 Task: Find connections with filter location Bāgepalli with filter topic #helpingothers with filter profile language Spanish with filter current company Horizontal Talent with filter school SALESIAN COLLEGE  with filter industry Renewable Energy Equipment Manufacturing with filter service category Marketing with filter keywords title Account Representative
Action: Mouse moved to (492, 69)
Screenshot: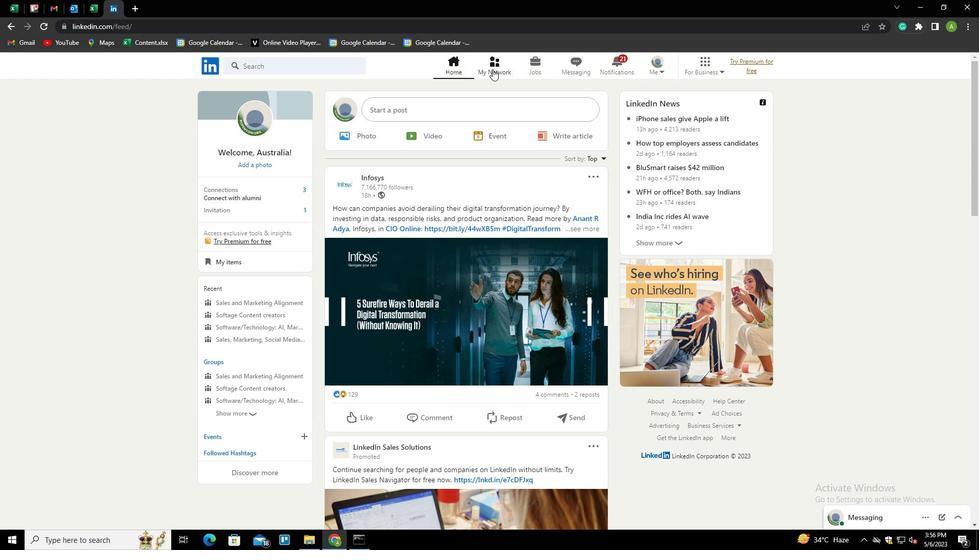 
Action: Mouse pressed left at (492, 69)
Screenshot: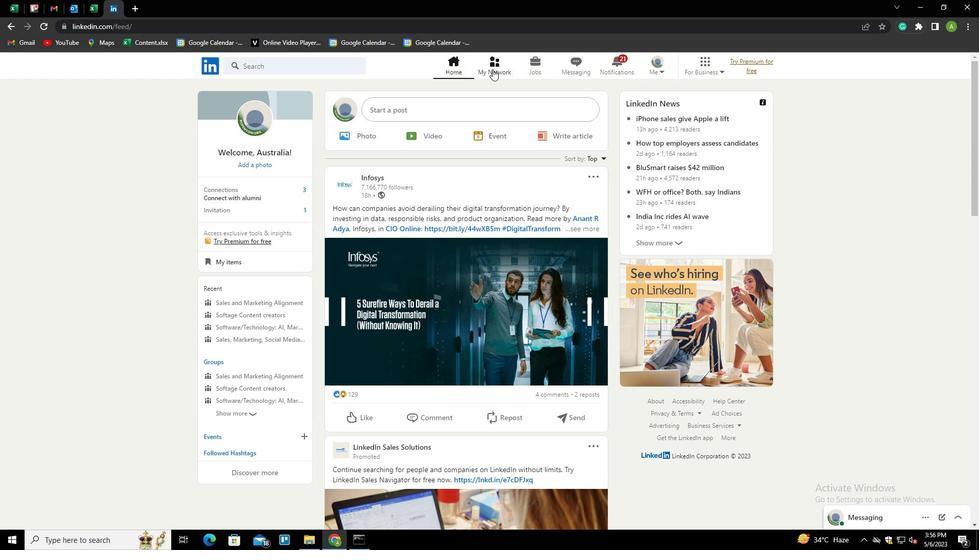 
Action: Mouse moved to (249, 122)
Screenshot: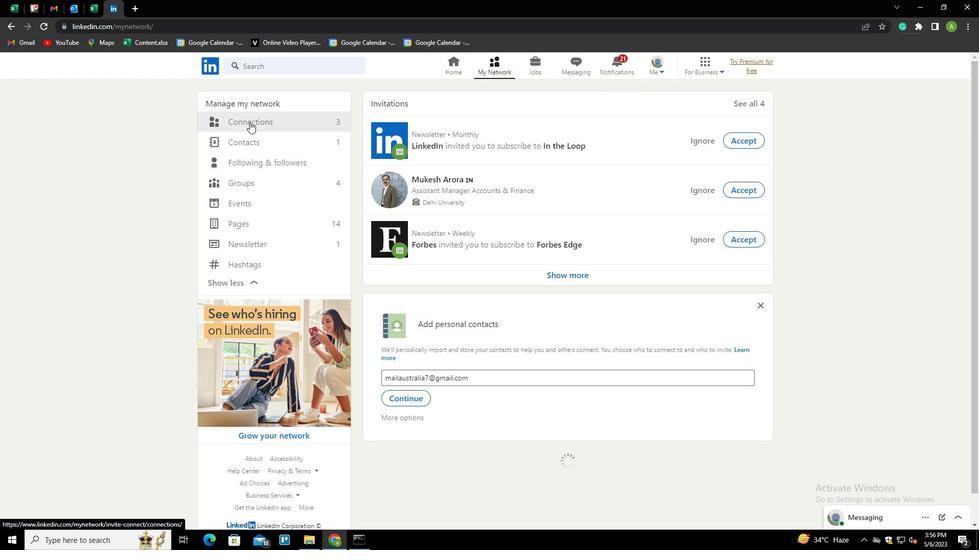 
Action: Mouse pressed left at (249, 122)
Screenshot: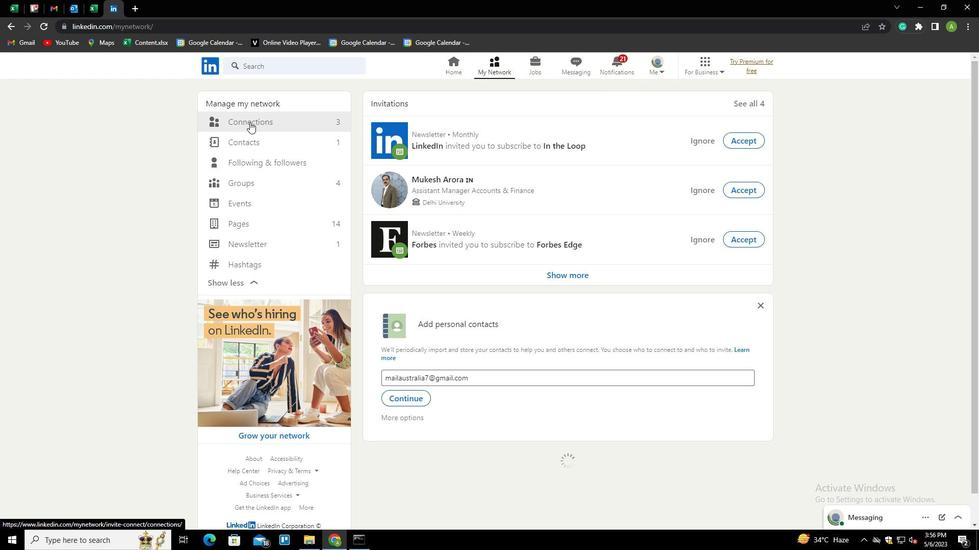 
Action: Mouse moved to (572, 116)
Screenshot: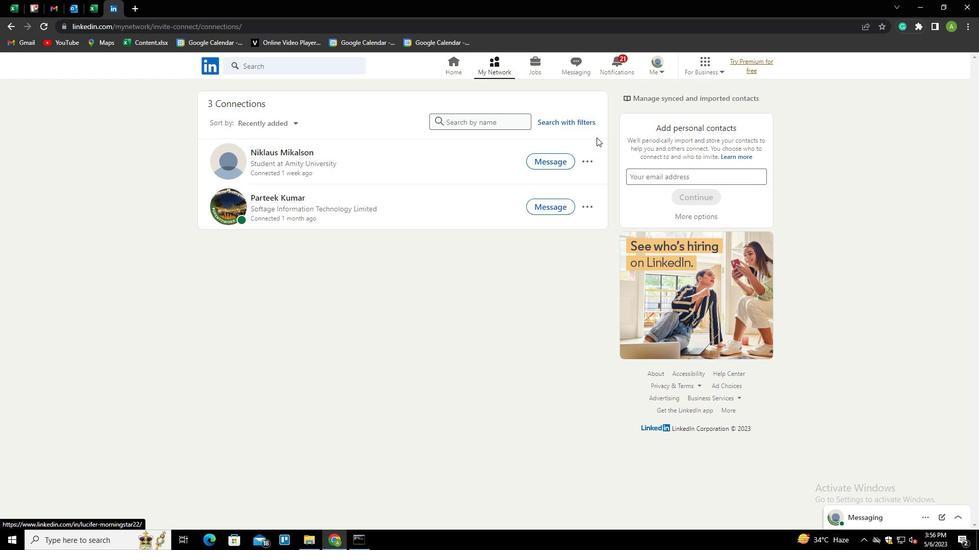 
Action: Mouse pressed left at (572, 116)
Screenshot: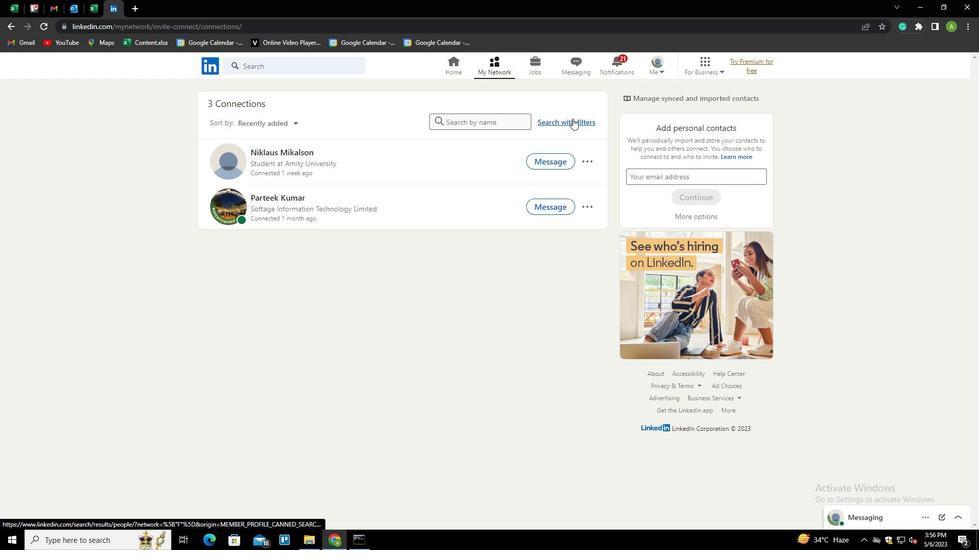 
Action: Mouse moved to (525, 93)
Screenshot: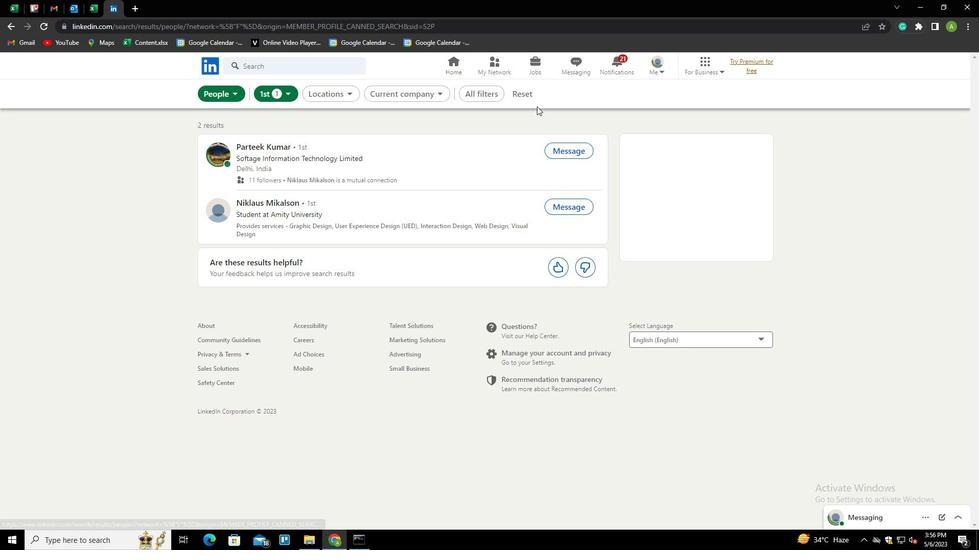 
Action: Mouse pressed left at (525, 93)
Screenshot: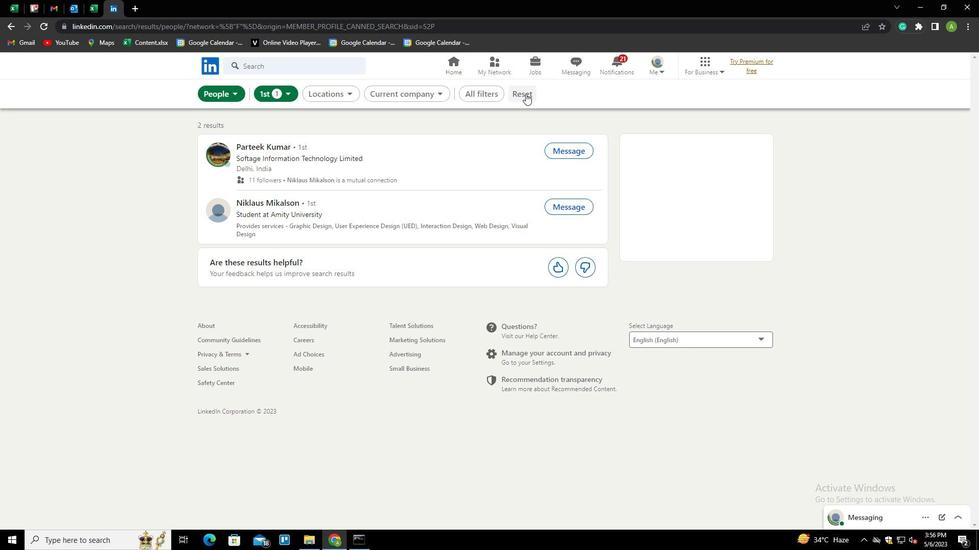 
Action: Mouse moved to (498, 92)
Screenshot: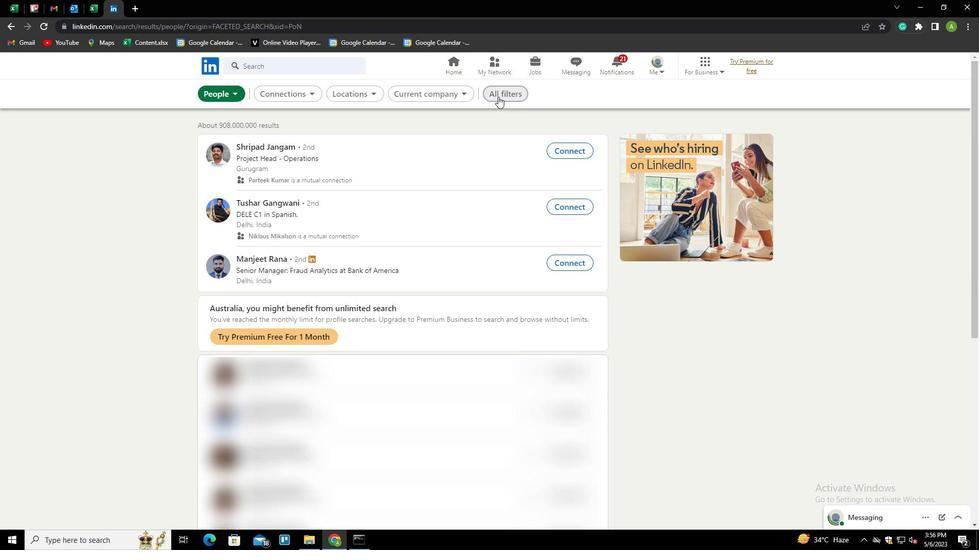 
Action: Mouse pressed left at (498, 92)
Screenshot: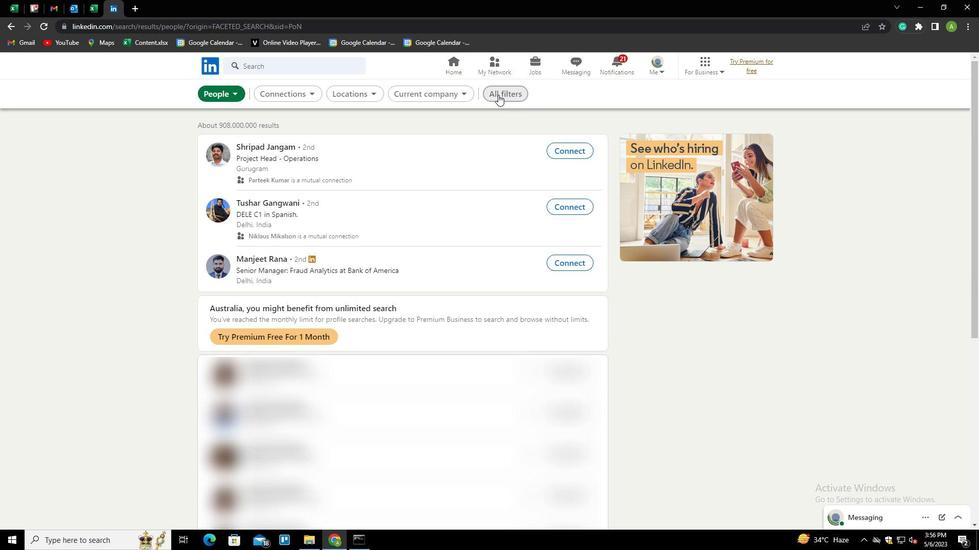 
Action: Mouse moved to (809, 303)
Screenshot: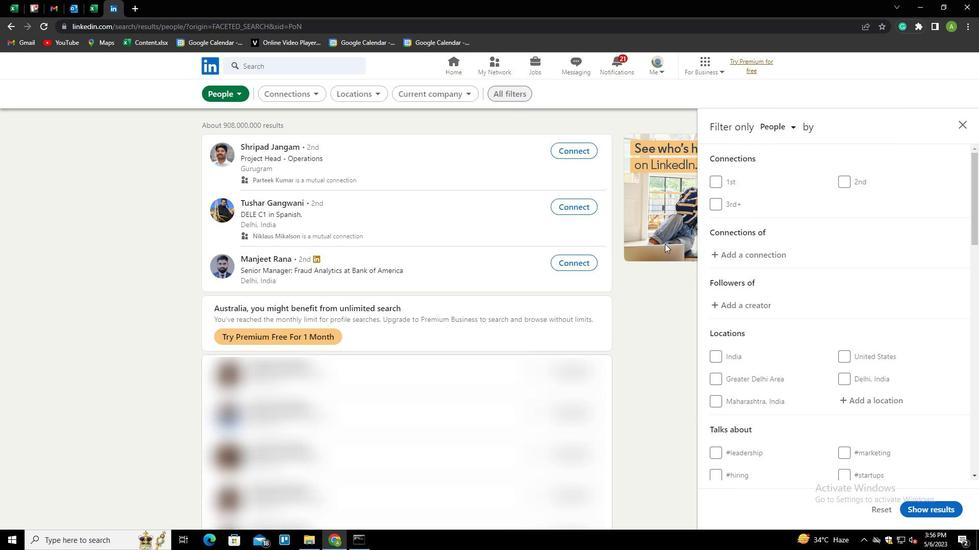 
Action: Mouse scrolled (809, 302) with delta (0, 0)
Screenshot: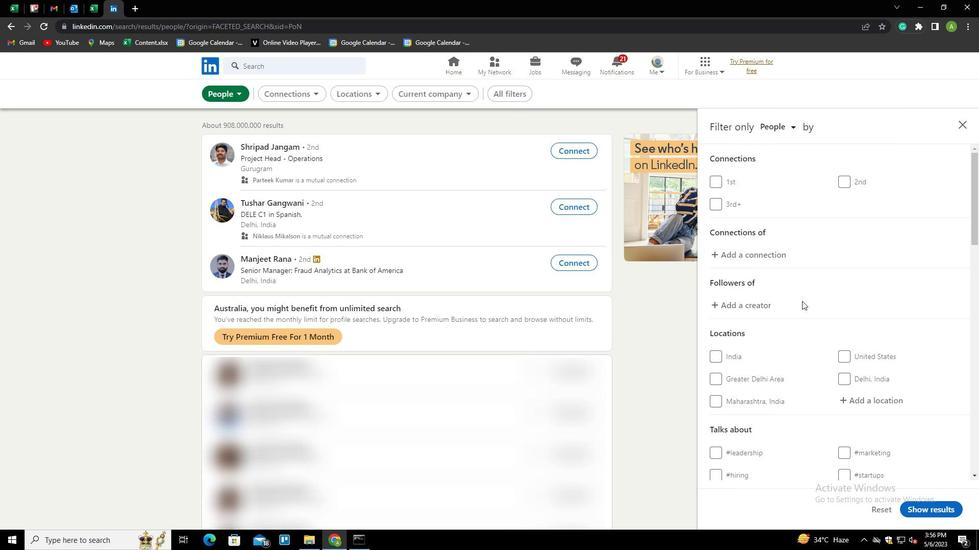 
Action: Mouse scrolled (809, 302) with delta (0, 0)
Screenshot: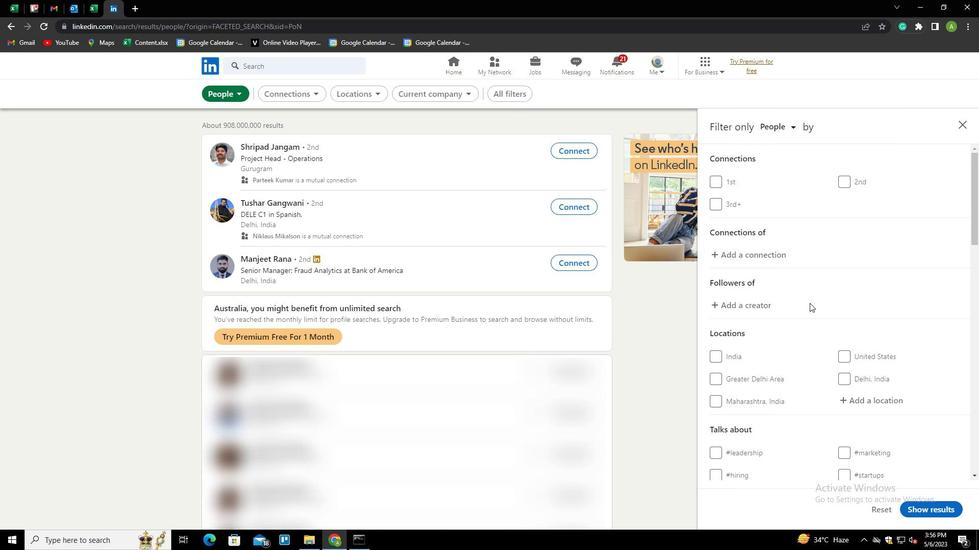 
Action: Mouse moved to (852, 297)
Screenshot: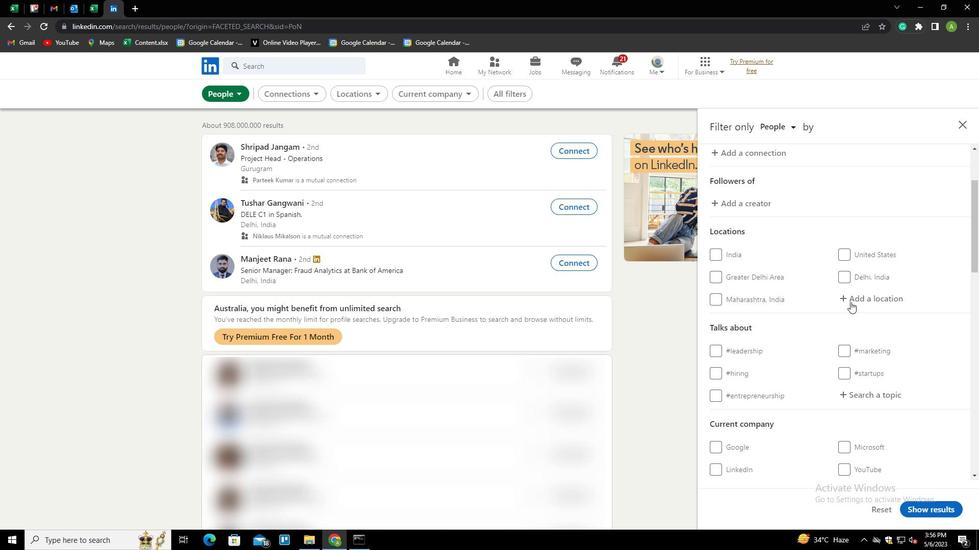 
Action: Mouse pressed left at (852, 297)
Screenshot: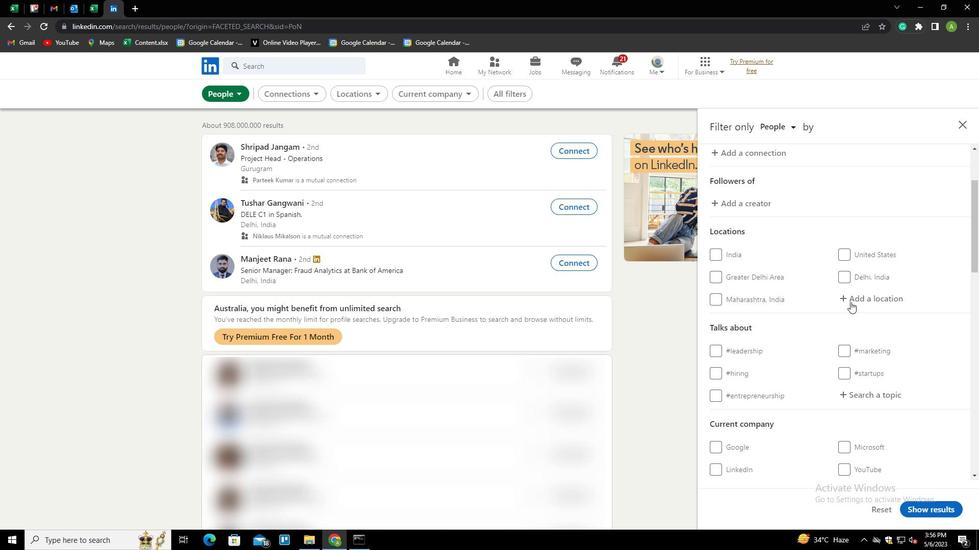 
Action: Key pressed <Key.shift>BA
Screenshot: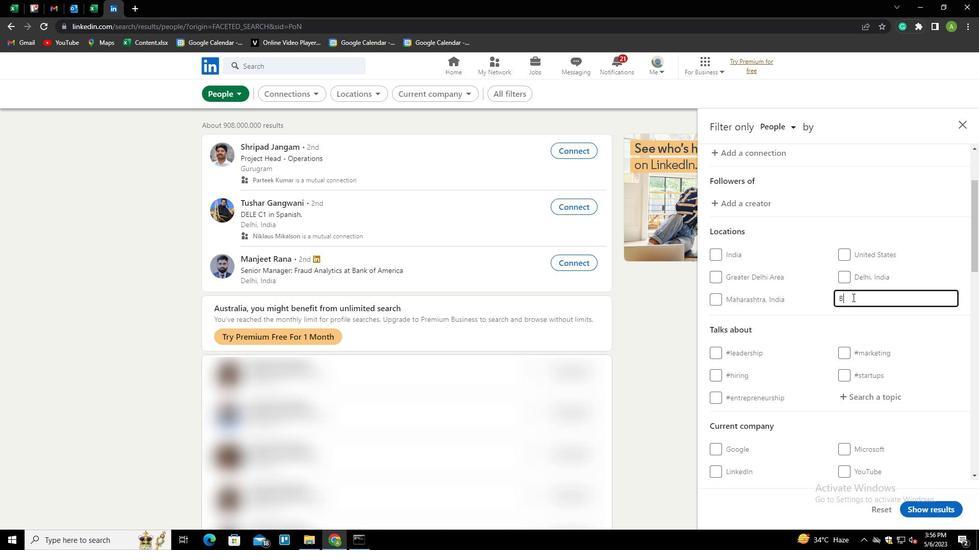 
Action: Mouse moved to (854, 295)
Screenshot: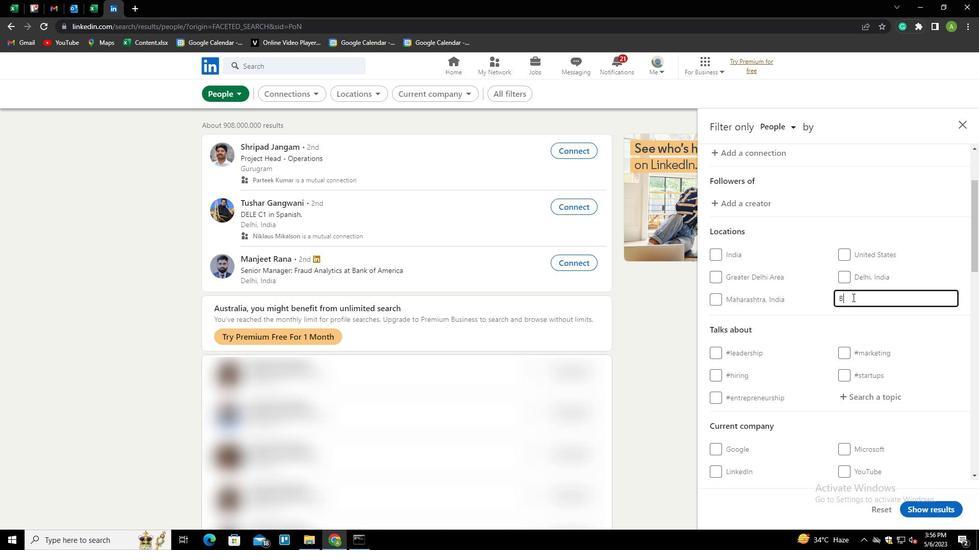 
Action: Key pressed GAP<Key.backspace><Key.backspace>EPALLI<Key.down><Key.enter>
Screenshot: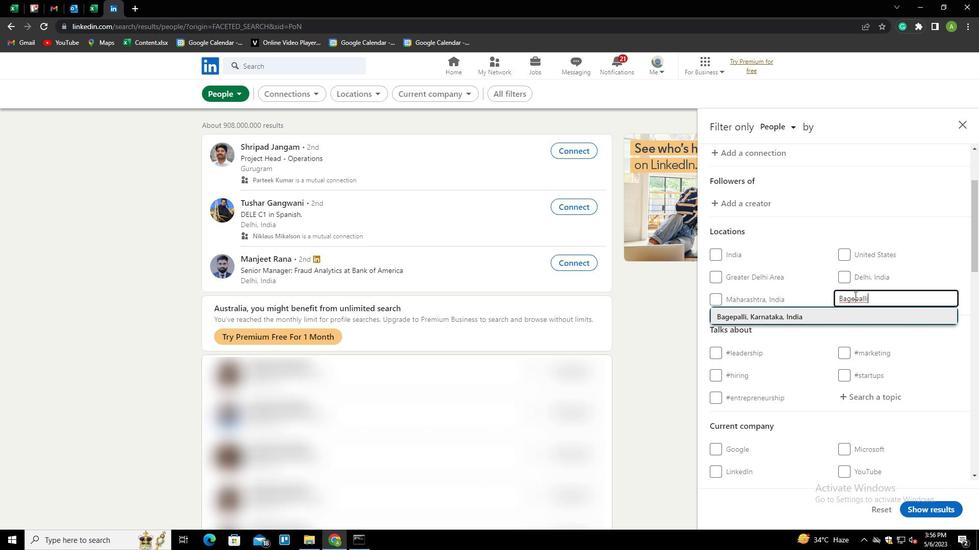 
Action: Mouse moved to (834, 328)
Screenshot: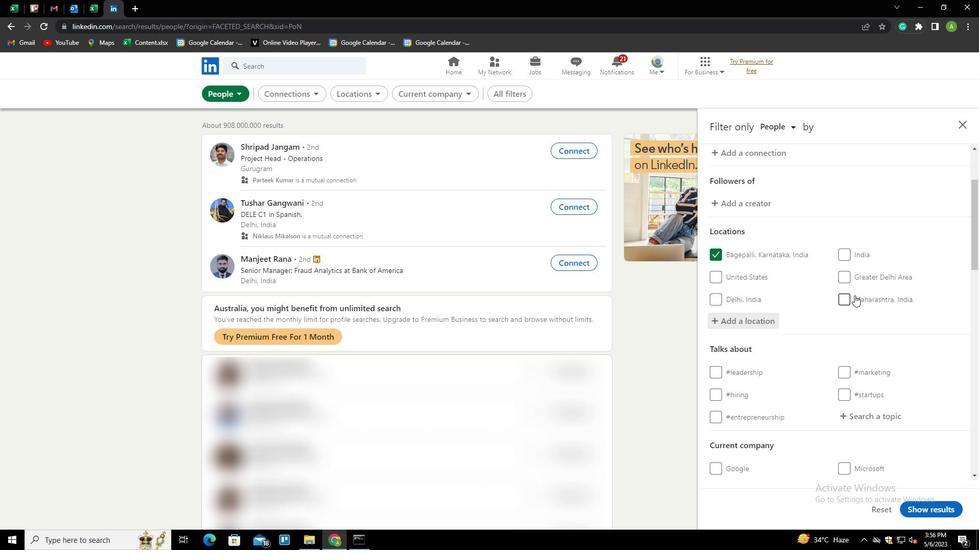 
Action: Mouse scrolled (834, 328) with delta (0, 0)
Screenshot: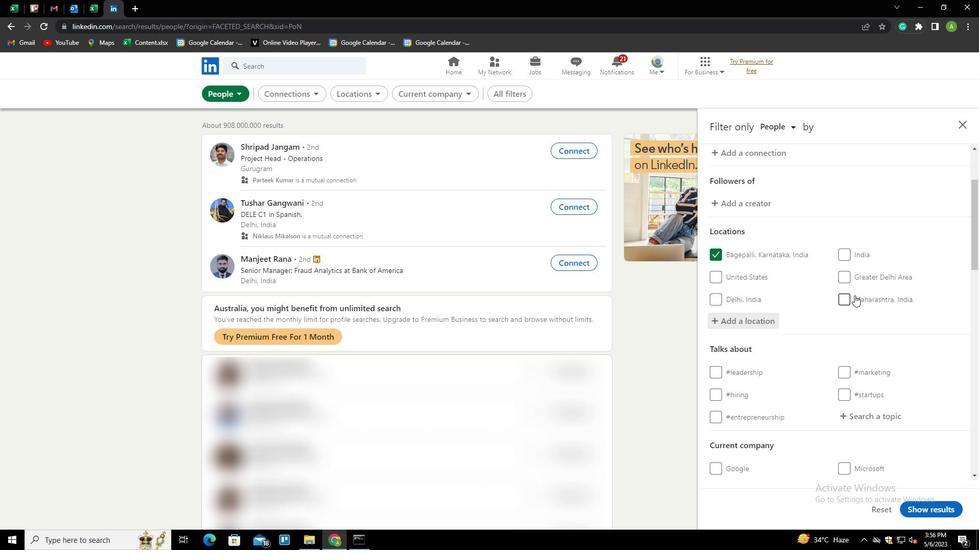 
Action: Mouse moved to (832, 337)
Screenshot: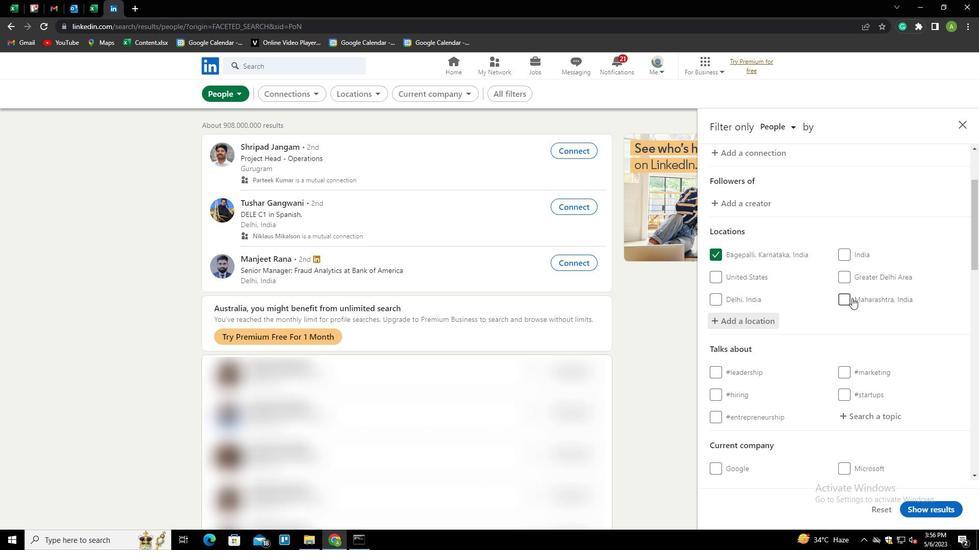 
Action: Mouse scrolled (832, 336) with delta (0, 0)
Screenshot: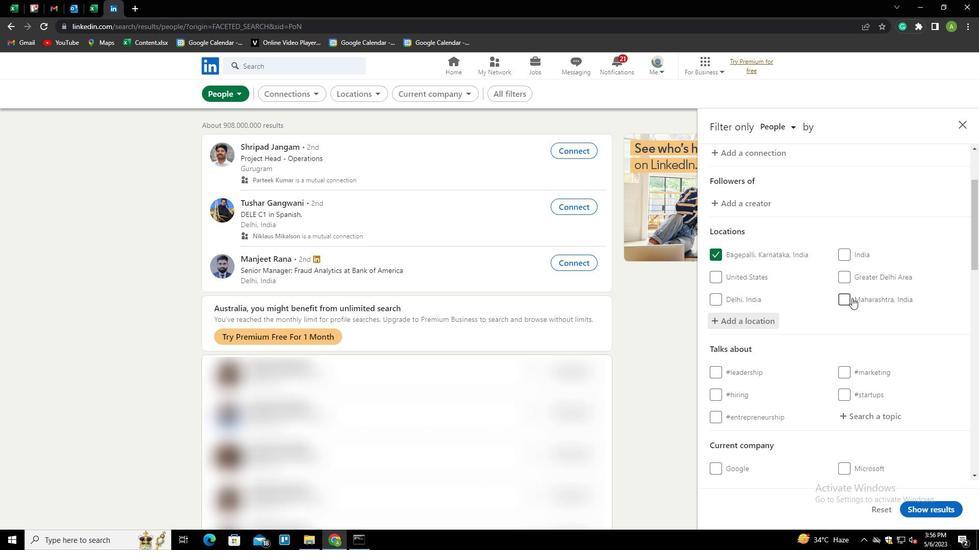 
Action: Mouse moved to (881, 314)
Screenshot: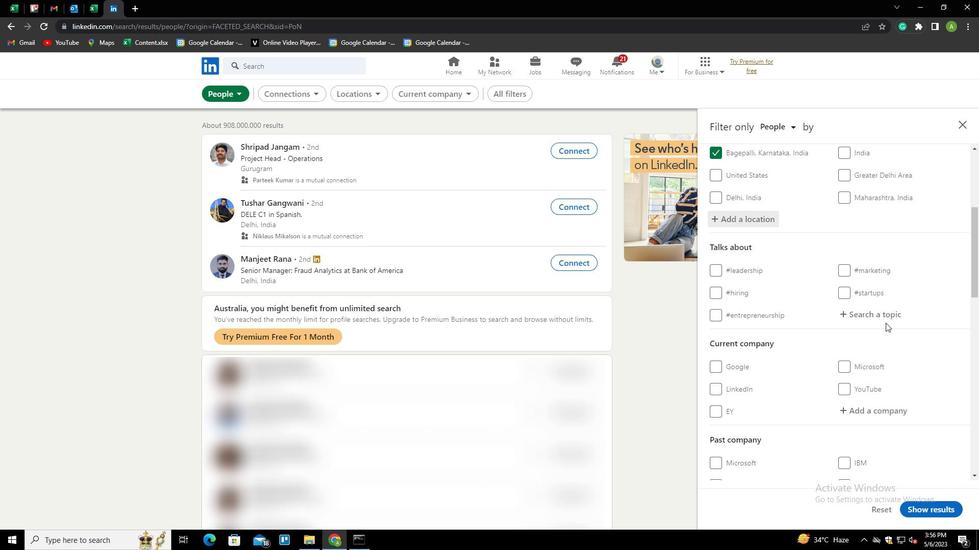 
Action: Mouse pressed left at (881, 314)
Screenshot: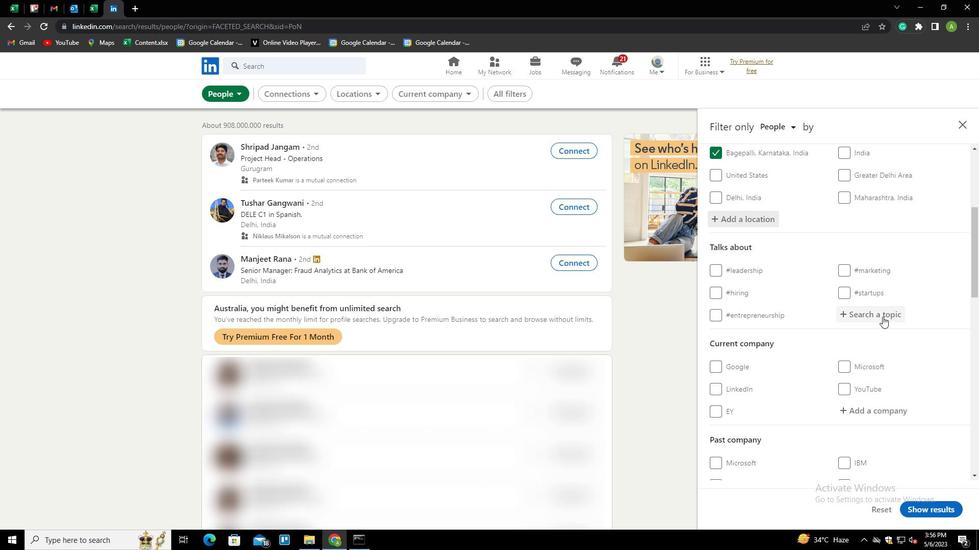 
Action: Key pressed HELPINGOTHERS<Key.down><Key.enter>
Screenshot: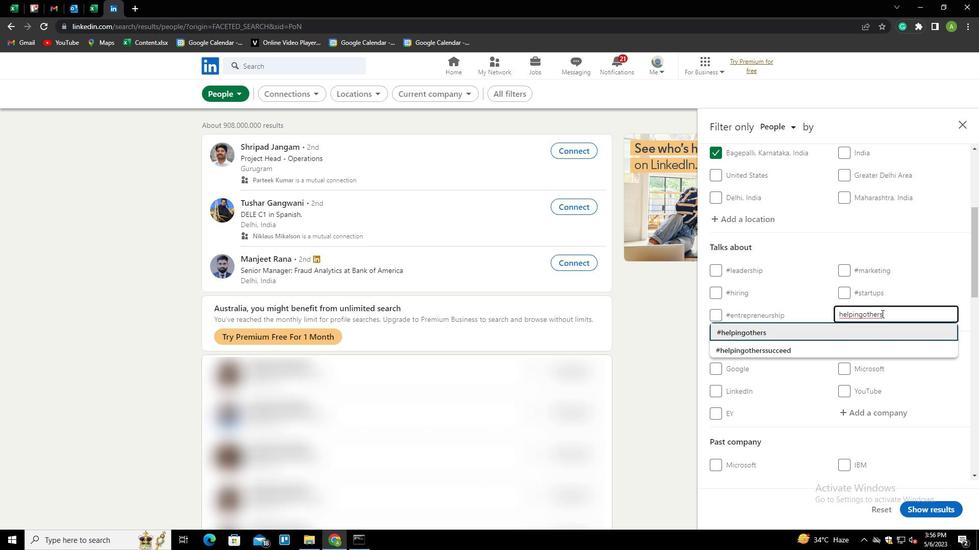 
Action: Mouse moved to (886, 315)
Screenshot: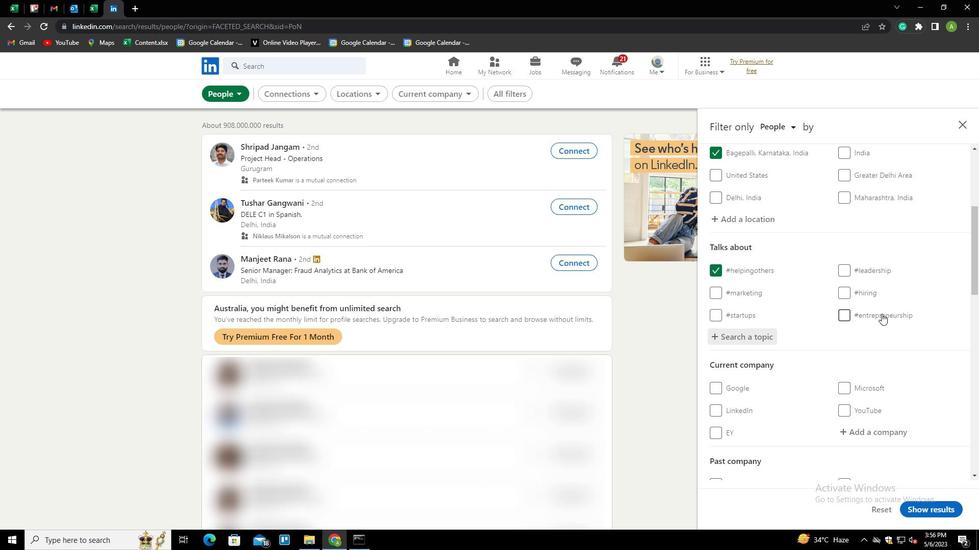 
Action: Mouse scrolled (886, 315) with delta (0, 0)
Screenshot: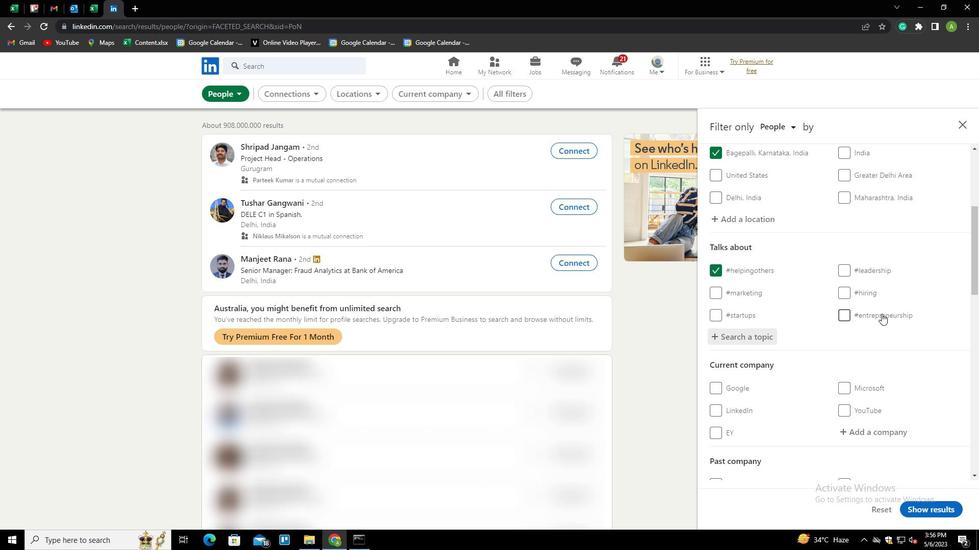 
Action: Mouse scrolled (886, 315) with delta (0, 0)
Screenshot: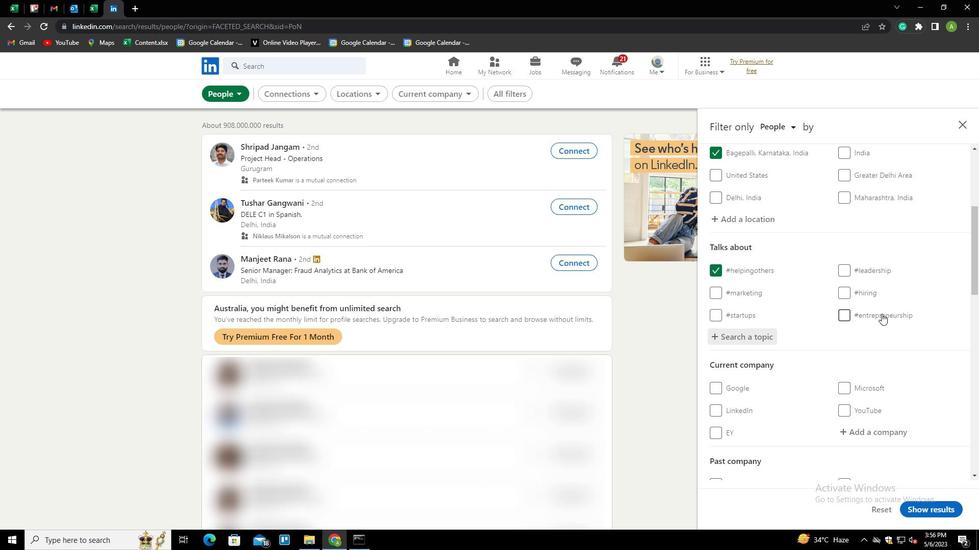 
Action: Mouse scrolled (886, 315) with delta (0, 0)
Screenshot: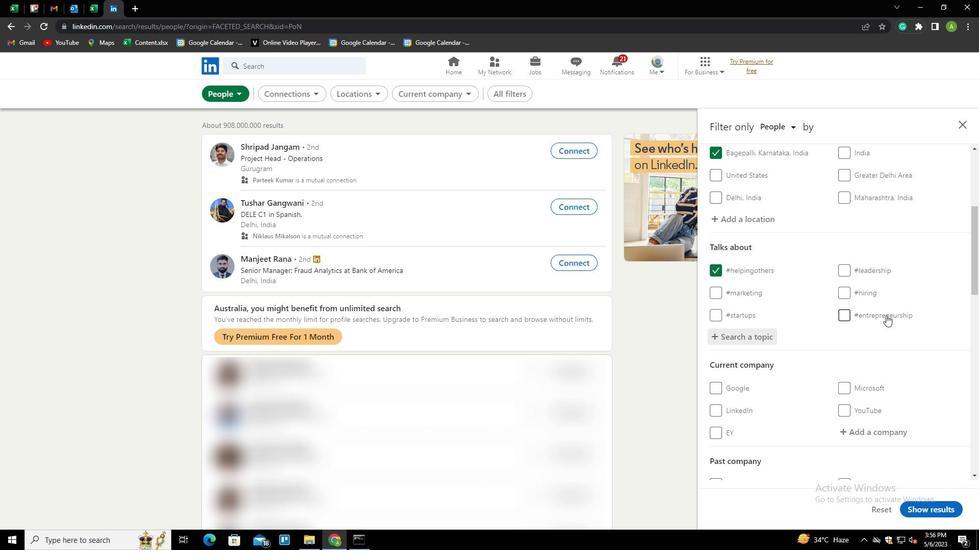 
Action: Mouse scrolled (886, 315) with delta (0, 0)
Screenshot: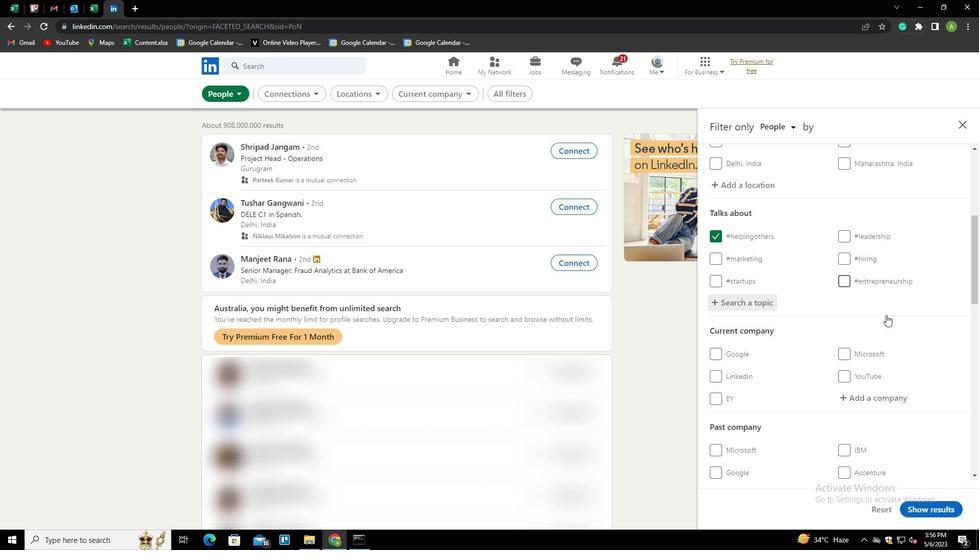 
Action: Mouse scrolled (886, 315) with delta (0, 0)
Screenshot: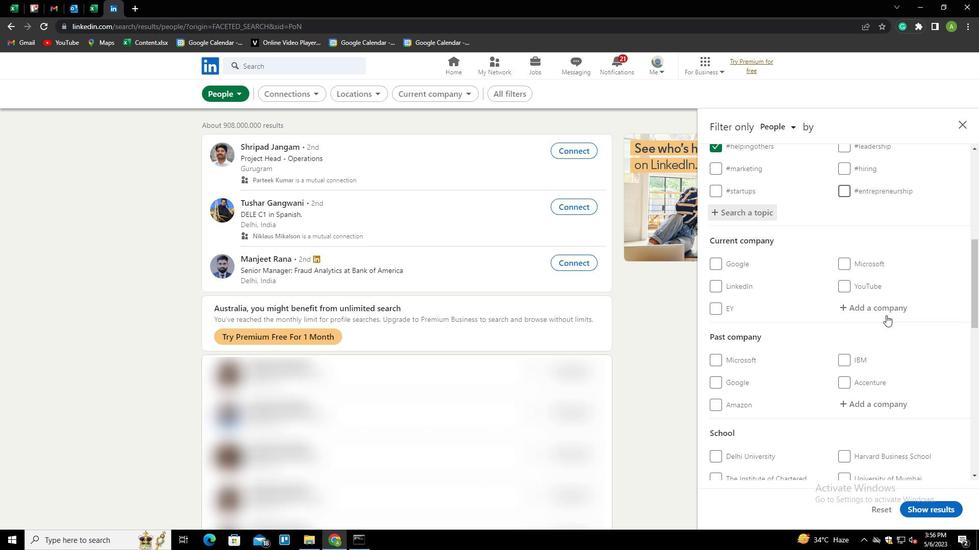 
Action: Mouse scrolled (886, 315) with delta (0, 0)
Screenshot: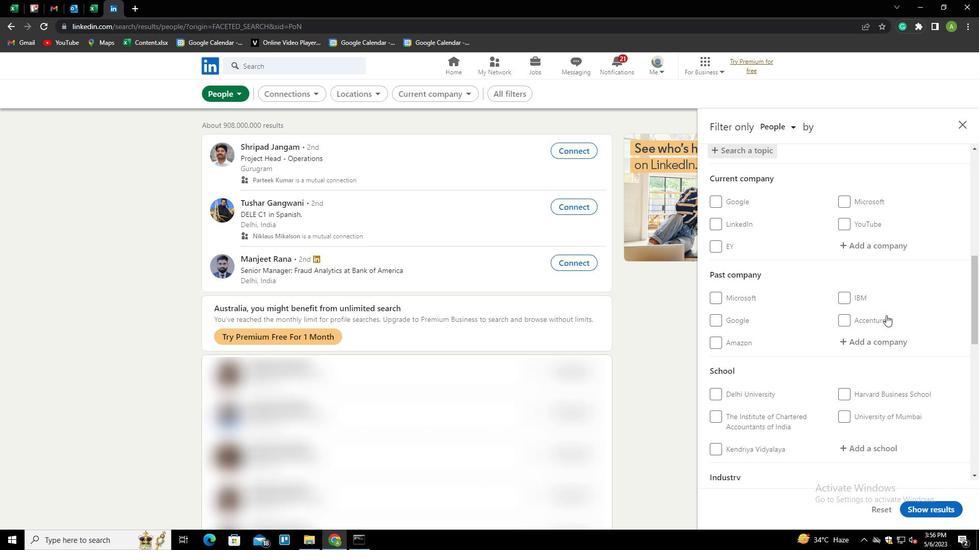 
Action: Mouse scrolled (886, 315) with delta (0, 0)
Screenshot: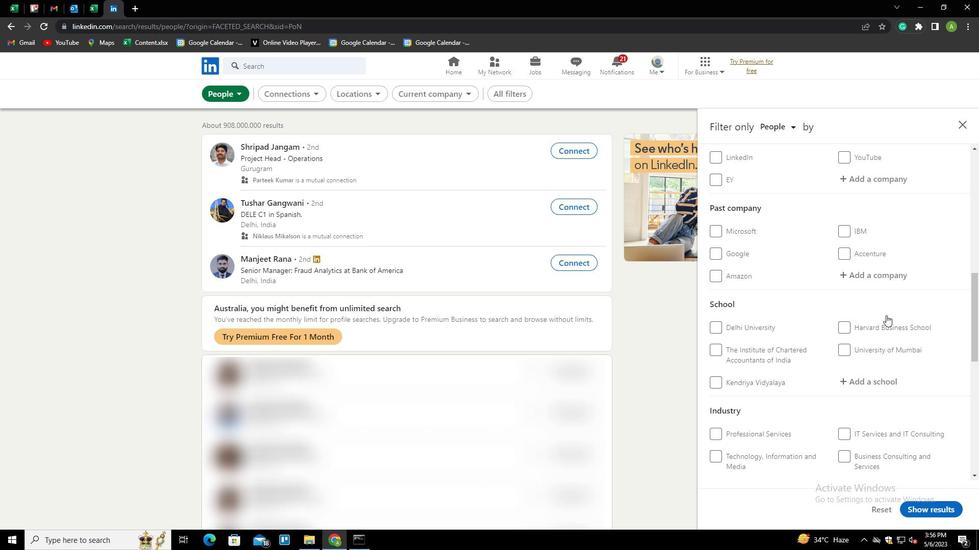 
Action: Mouse scrolled (886, 315) with delta (0, 0)
Screenshot: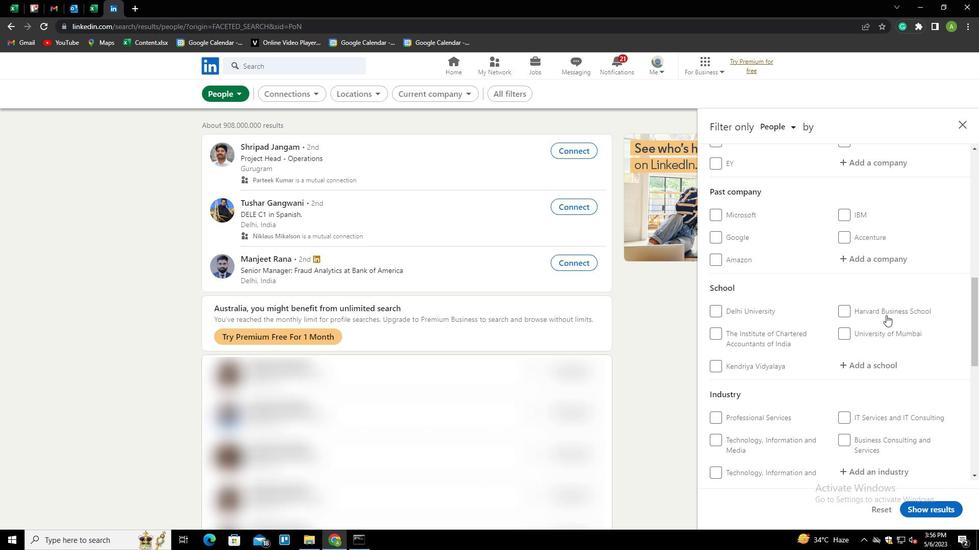 
Action: Mouse scrolled (886, 315) with delta (0, 0)
Screenshot: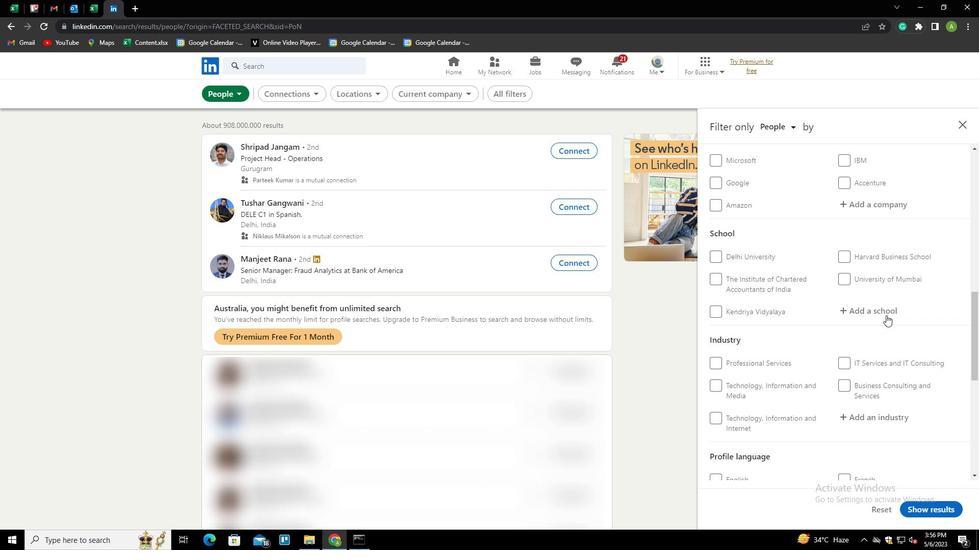 
Action: Mouse scrolled (886, 315) with delta (0, 0)
Screenshot: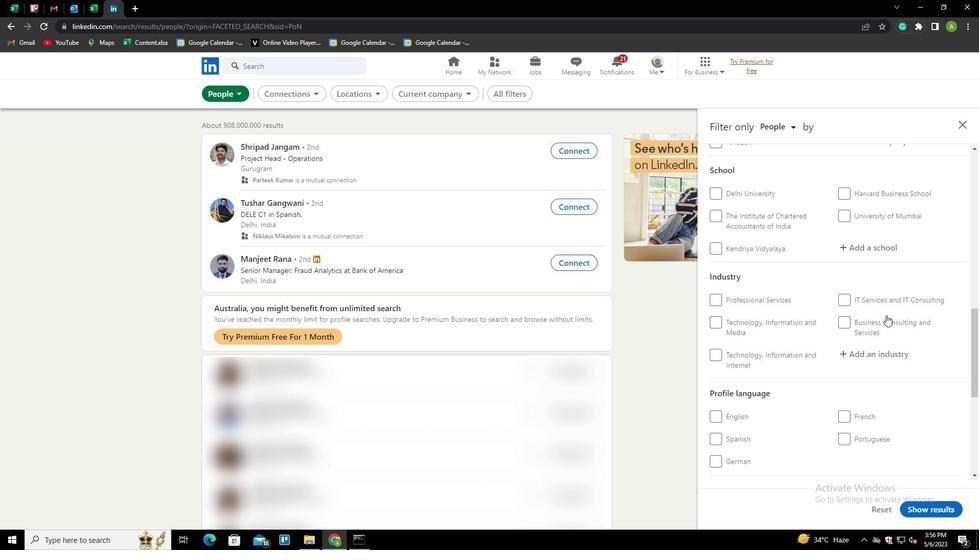 
Action: Mouse moved to (730, 315)
Screenshot: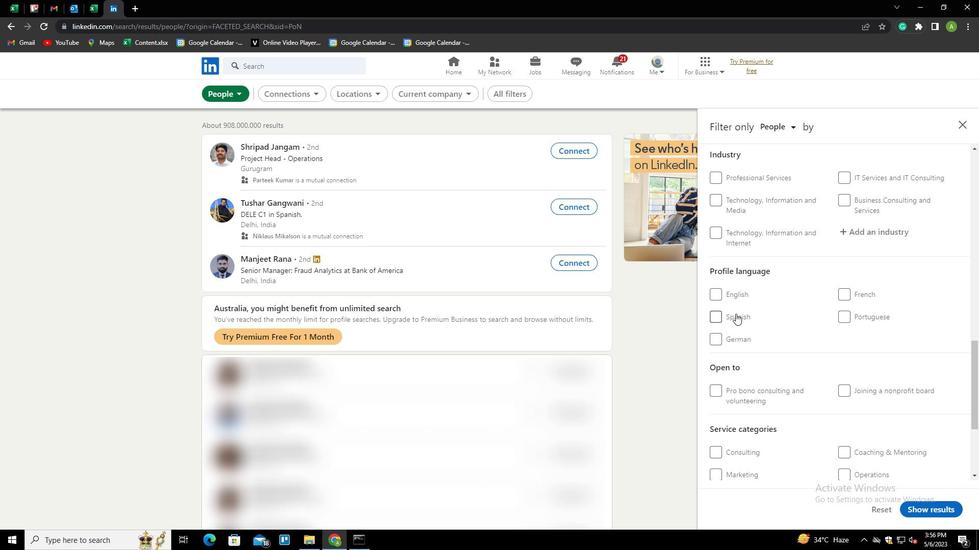 
Action: Mouse pressed left at (730, 315)
Screenshot: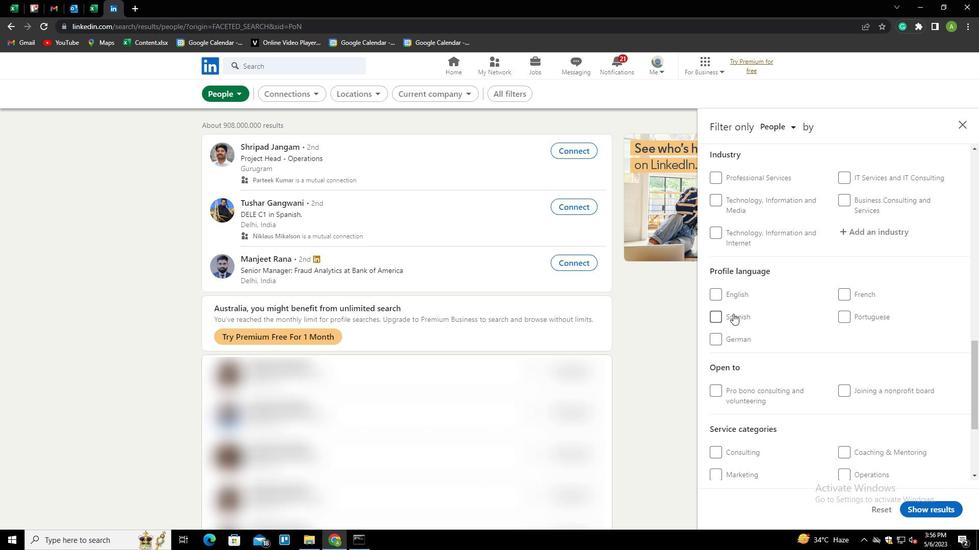 
Action: Mouse moved to (848, 309)
Screenshot: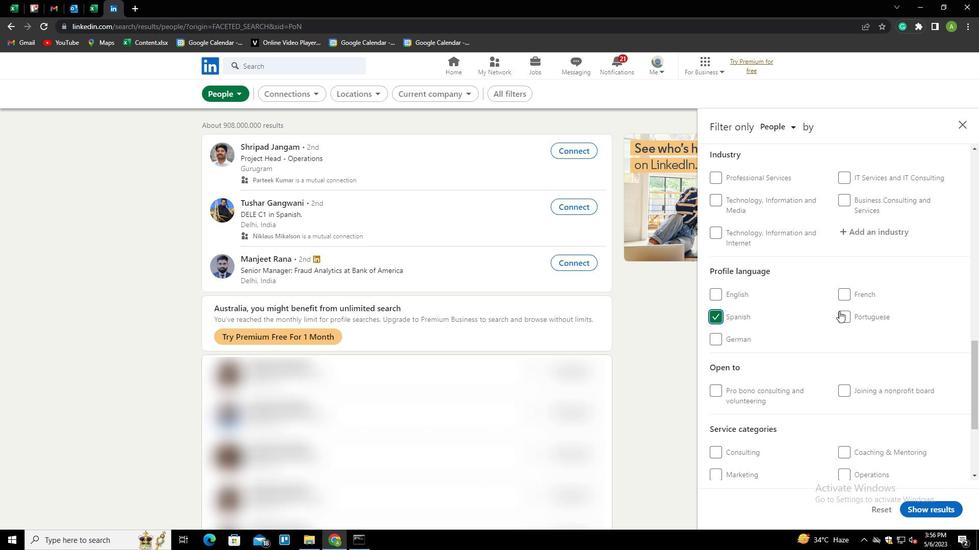 
Action: Mouse scrolled (848, 310) with delta (0, 0)
Screenshot: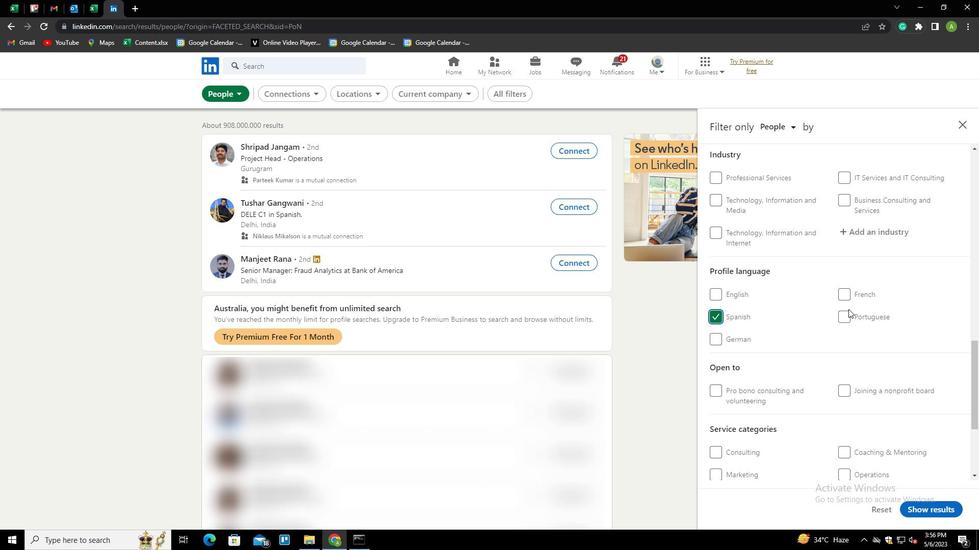 
Action: Mouse scrolled (848, 310) with delta (0, 0)
Screenshot: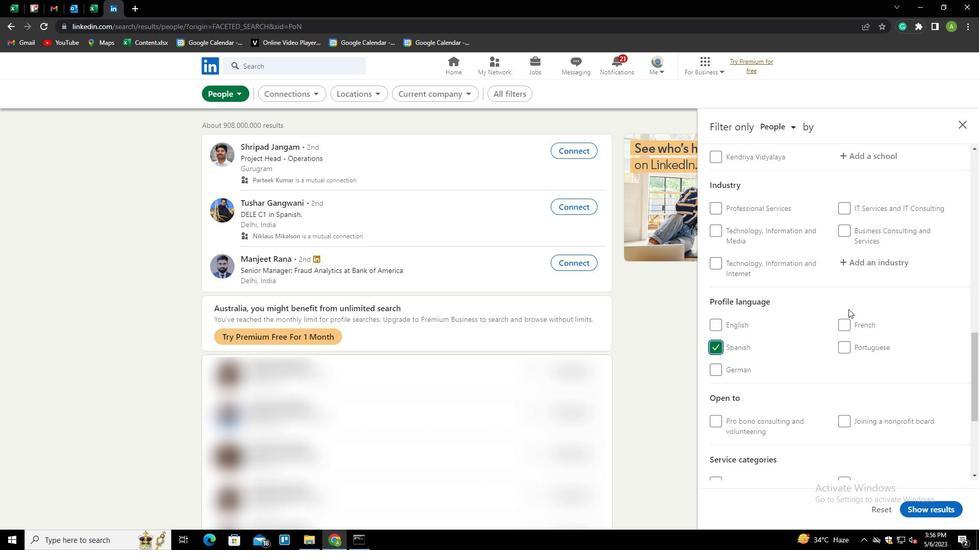 
Action: Mouse moved to (848, 308)
Screenshot: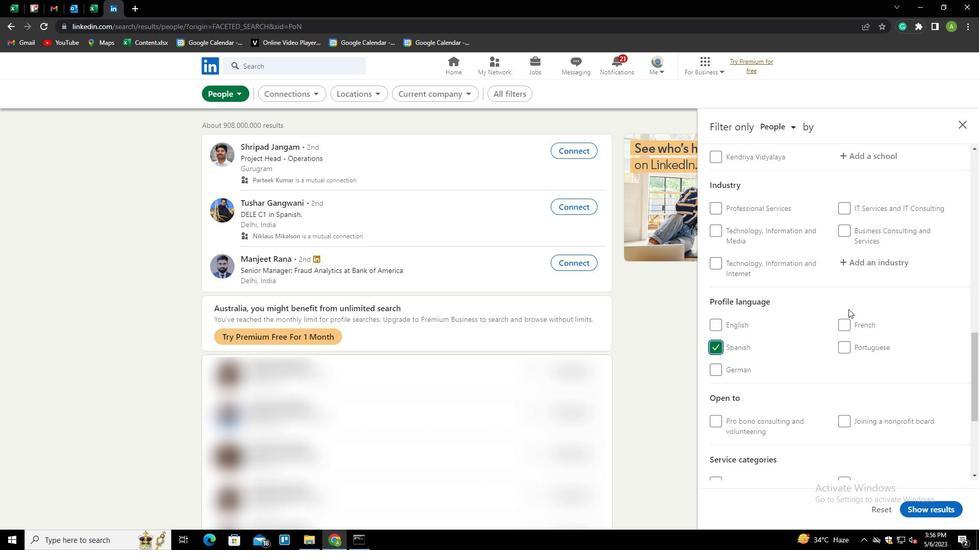 
Action: Mouse scrolled (848, 309) with delta (0, 0)
Screenshot: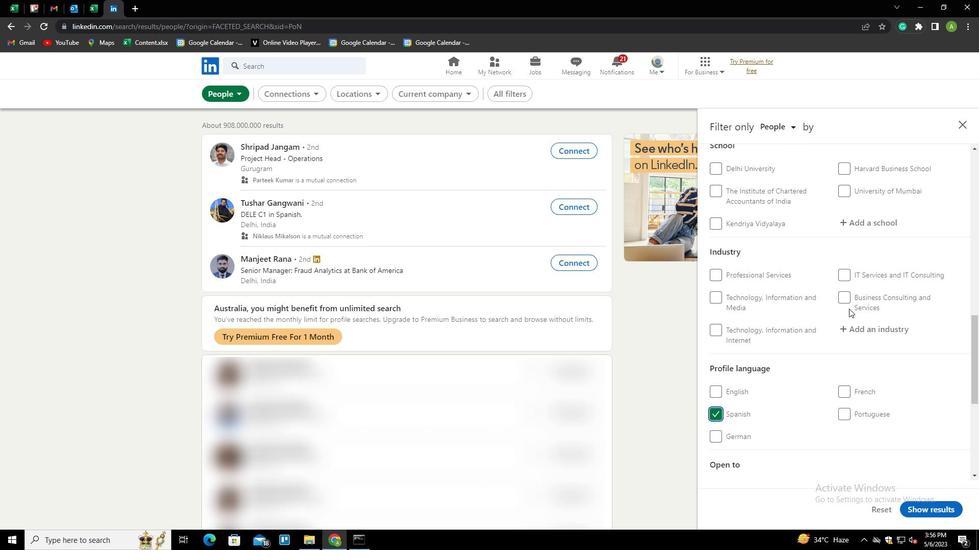 
Action: Mouse scrolled (848, 309) with delta (0, 0)
Screenshot: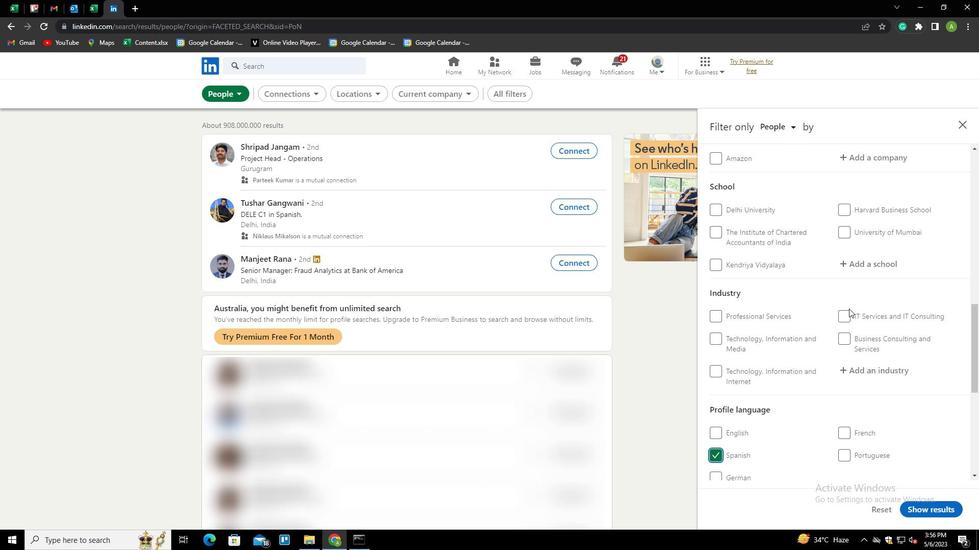 
Action: Mouse scrolled (848, 309) with delta (0, 0)
Screenshot: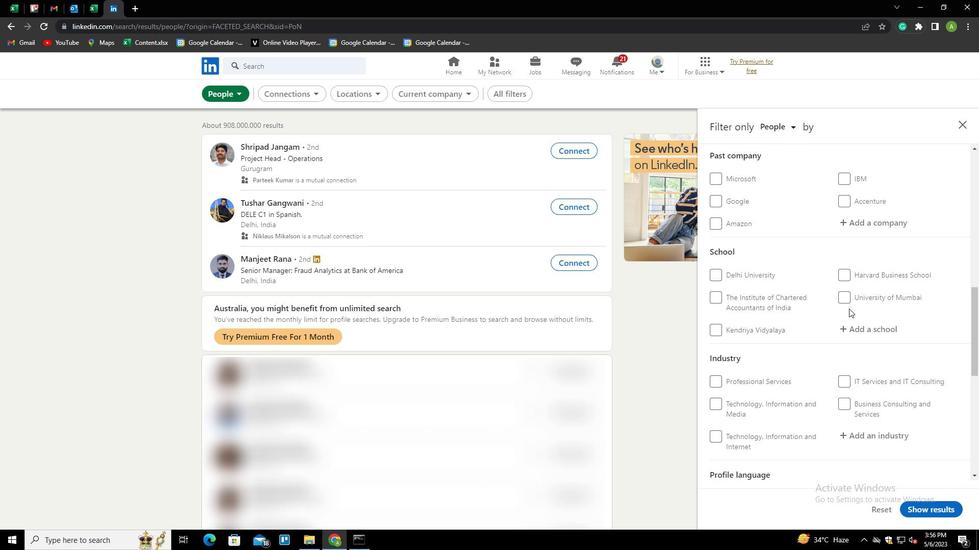 
Action: Mouse scrolled (848, 309) with delta (0, 0)
Screenshot: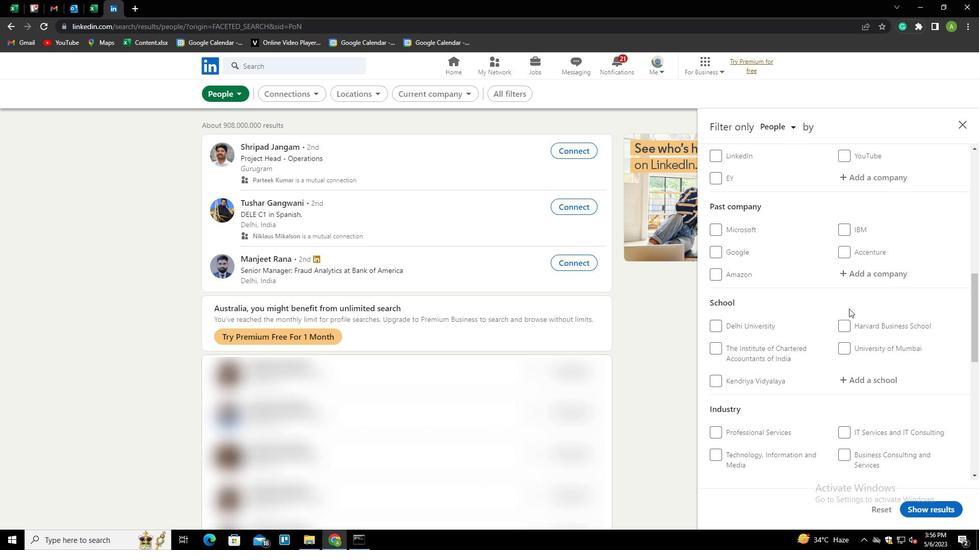 
Action: Mouse moved to (858, 225)
Screenshot: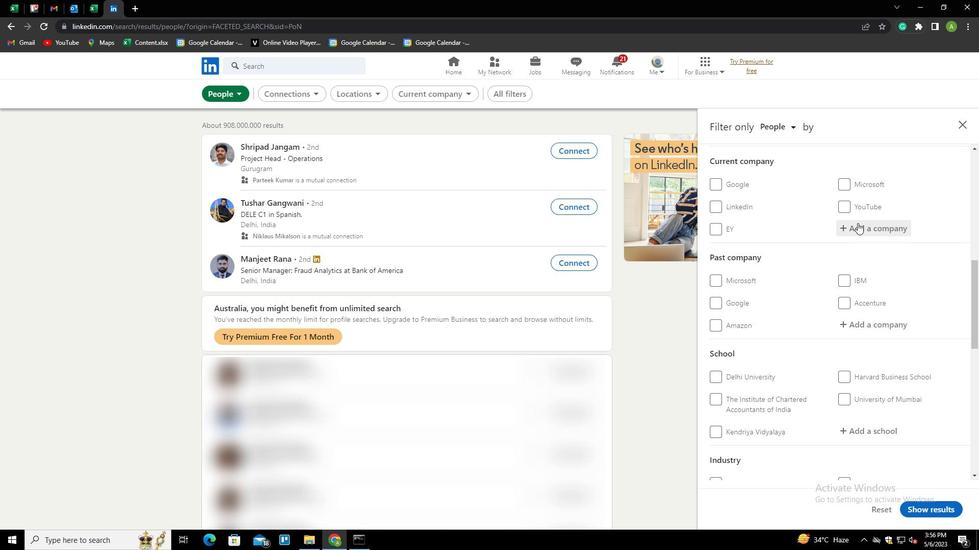 
Action: Mouse pressed left at (858, 225)
Screenshot: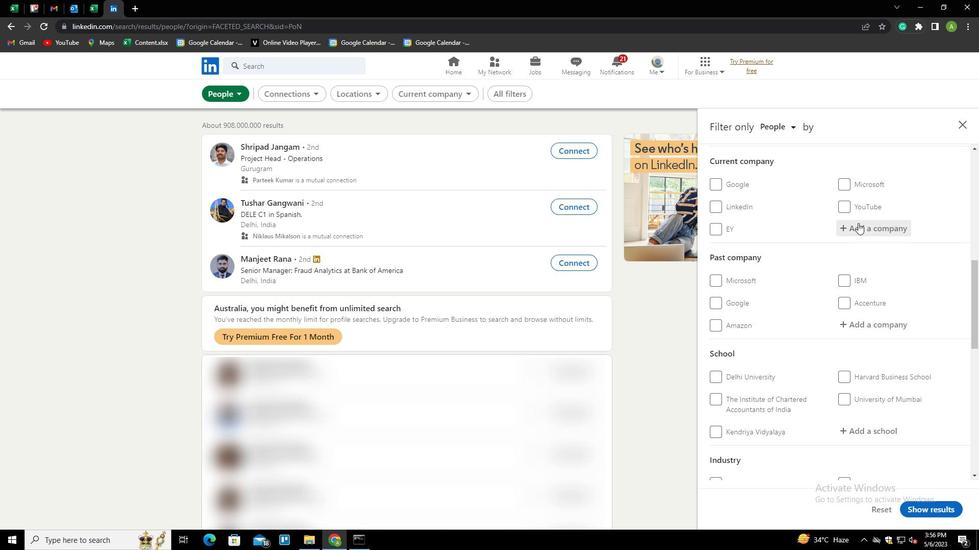 
Action: Mouse moved to (858, 225)
Screenshot: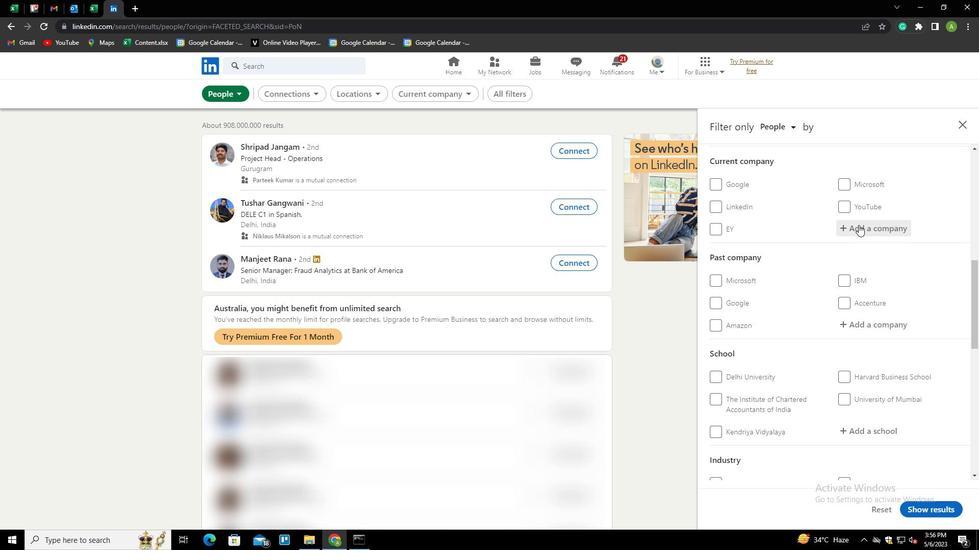 
Action: Key pressed <Key.shift>HORIZANTAL<Key.space><Key.shift>T<Key.left><Key.left><Key.left><Key.left><Key.left><Key.left><Key.left><Key.right><Key.backspace>O<Key.end>A;E<Key.backspace><Key.backspace>LENT<Key.down><Key.enter>
Screenshot: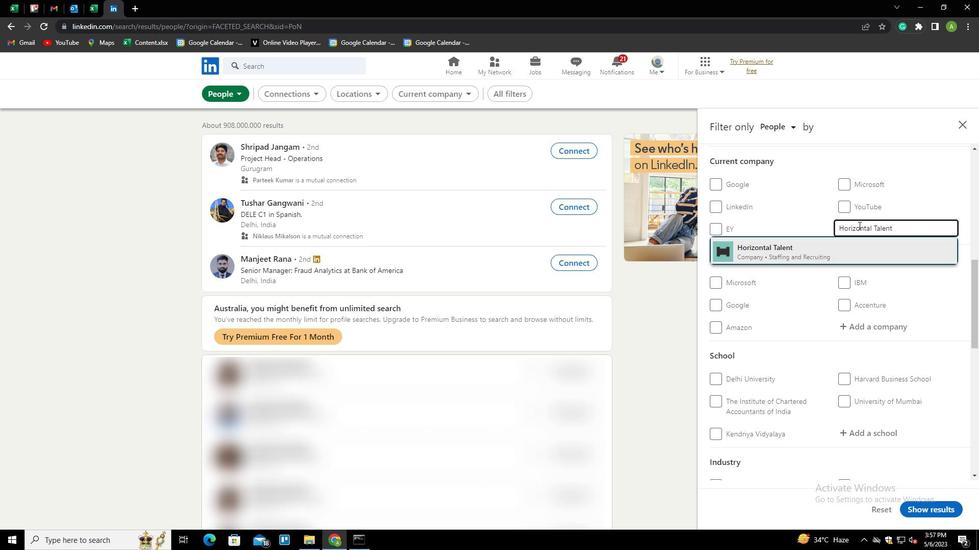 
Action: Mouse scrolled (858, 225) with delta (0, 0)
Screenshot: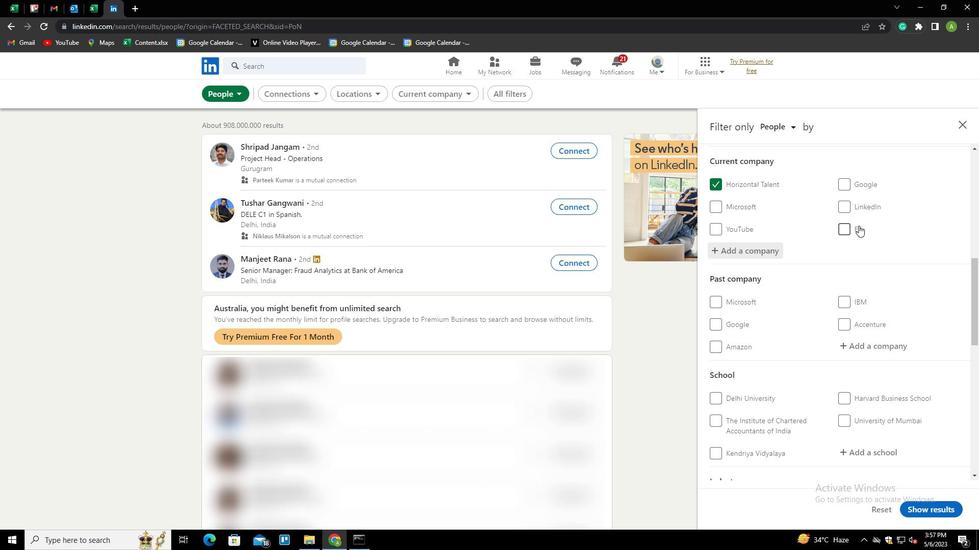 
Action: Mouse scrolled (858, 225) with delta (0, 0)
Screenshot: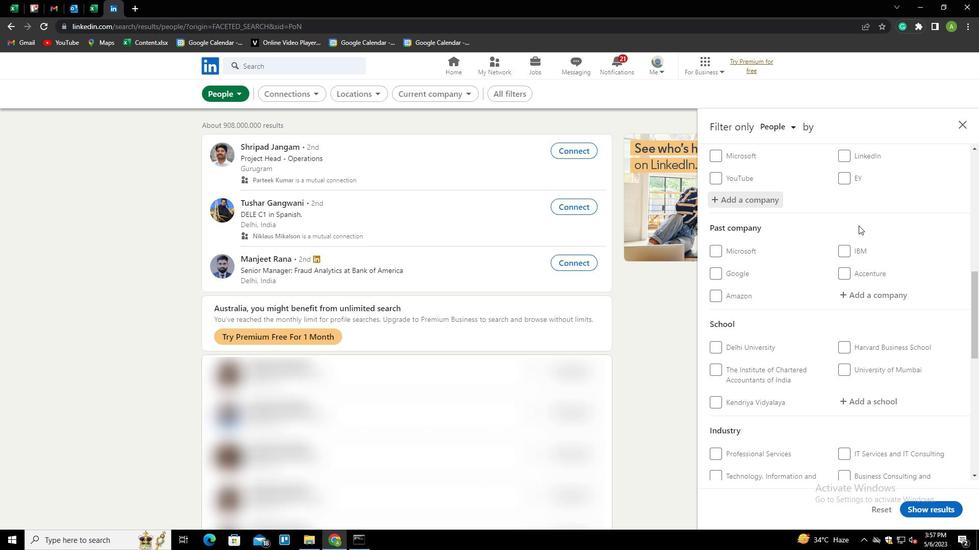 
Action: Mouse moved to (858, 231)
Screenshot: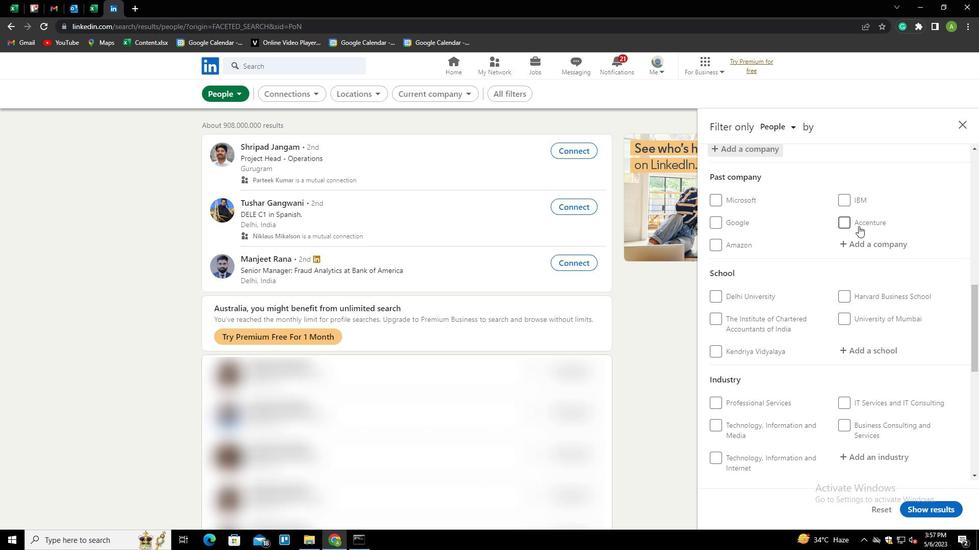 
Action: Mouse scrolled (858, 230) with delta (0, 0)
Screenshot: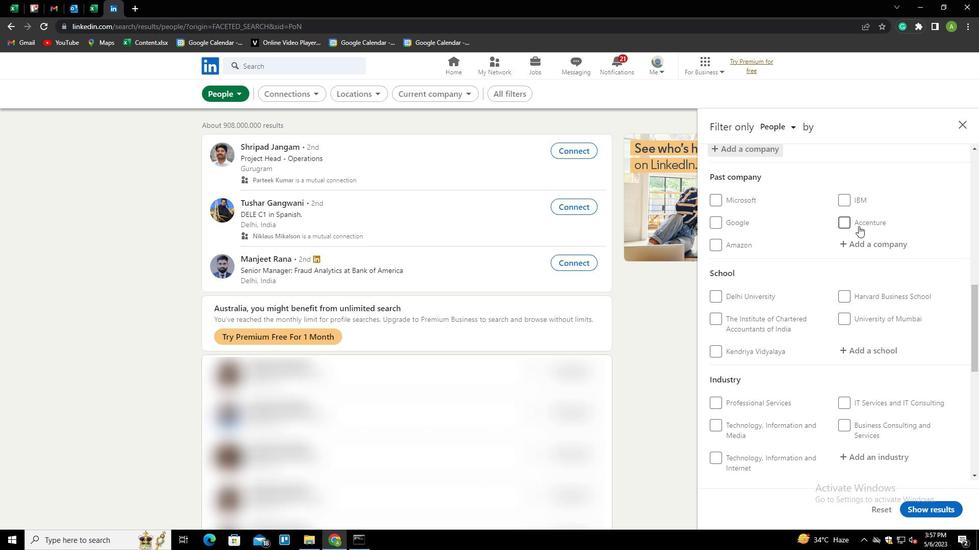 
Action: Mouse scrolled (858, 230) with delta (0, 0)
Screenshot: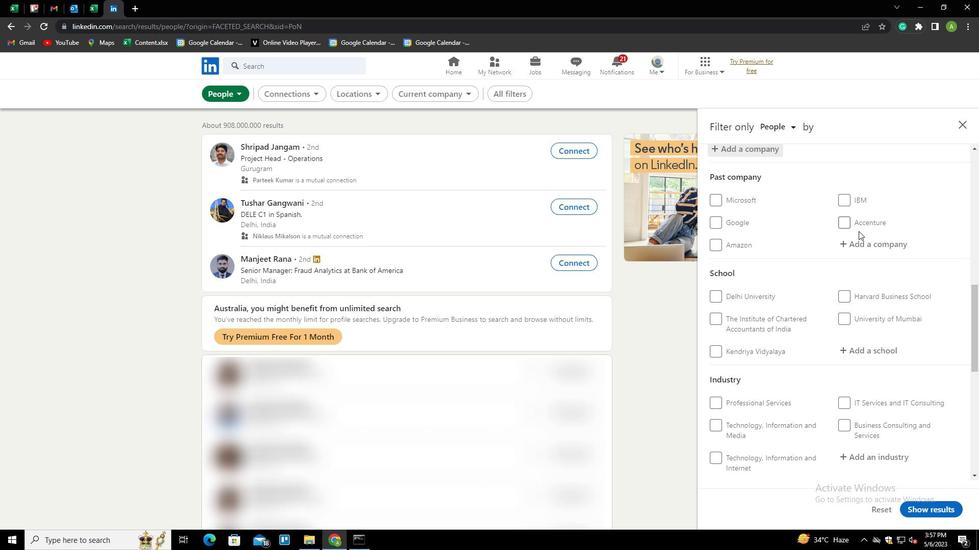 
Action: Mouse moved to (858, 232)
Screenshot: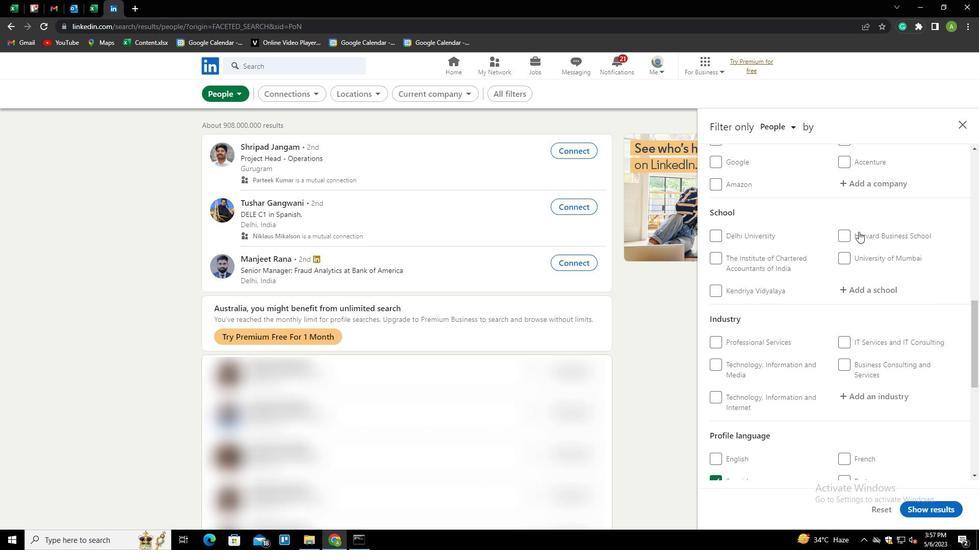 
Action: Mouse scrolled (858, 231) with delta (0, 0)
Screenshot: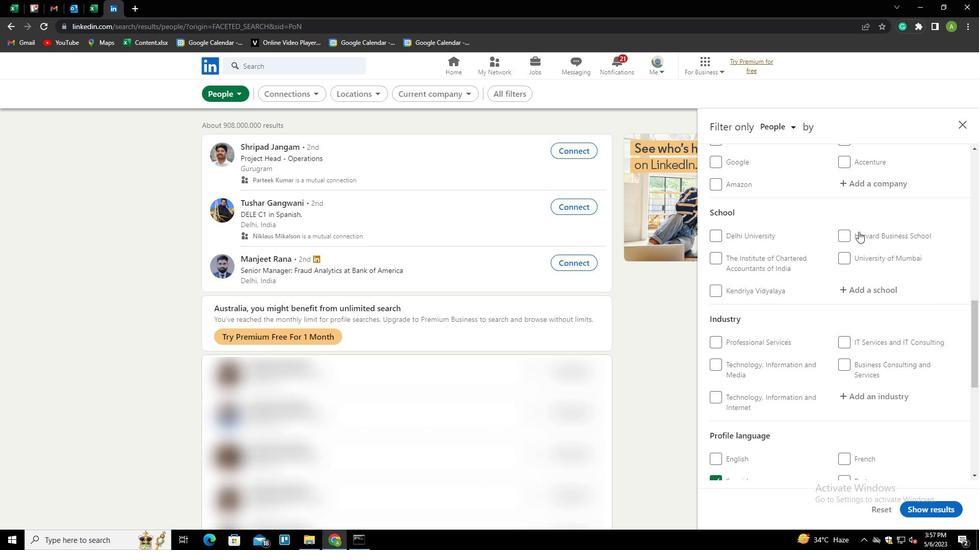 
Action: Mouse moved to (857, 205)
Screenshot: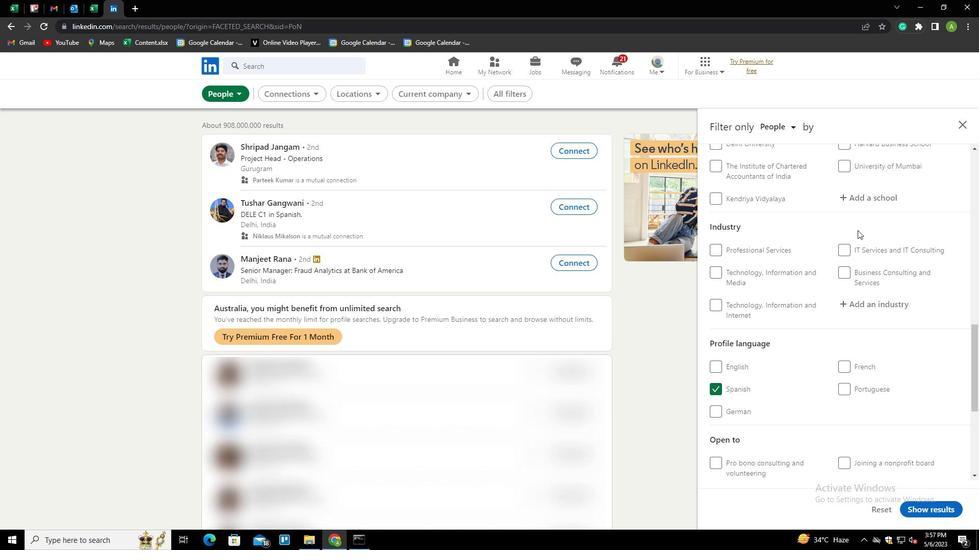 
Action: Mouse pressed left at (857, 205)
Screenshot: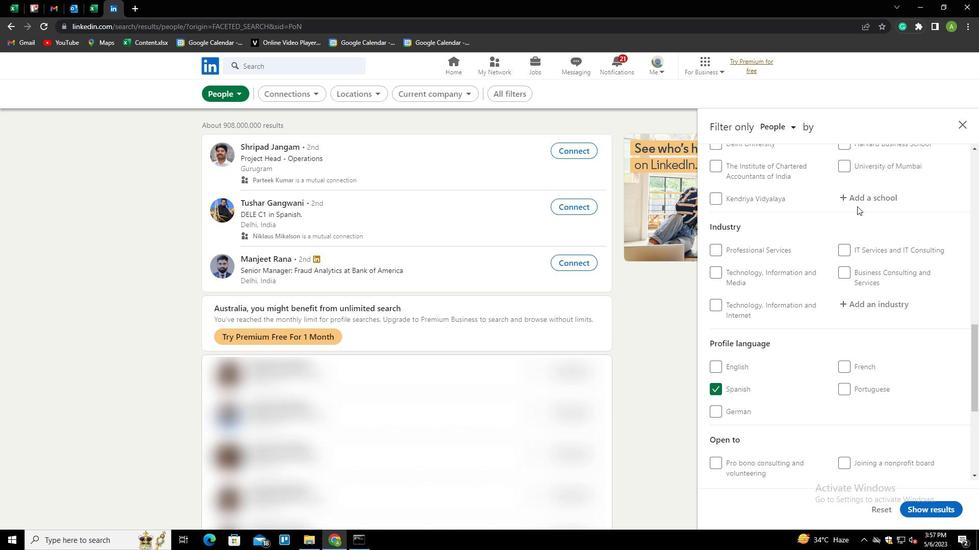 
Action: Mouse moved to (858, 199)
Screenshot: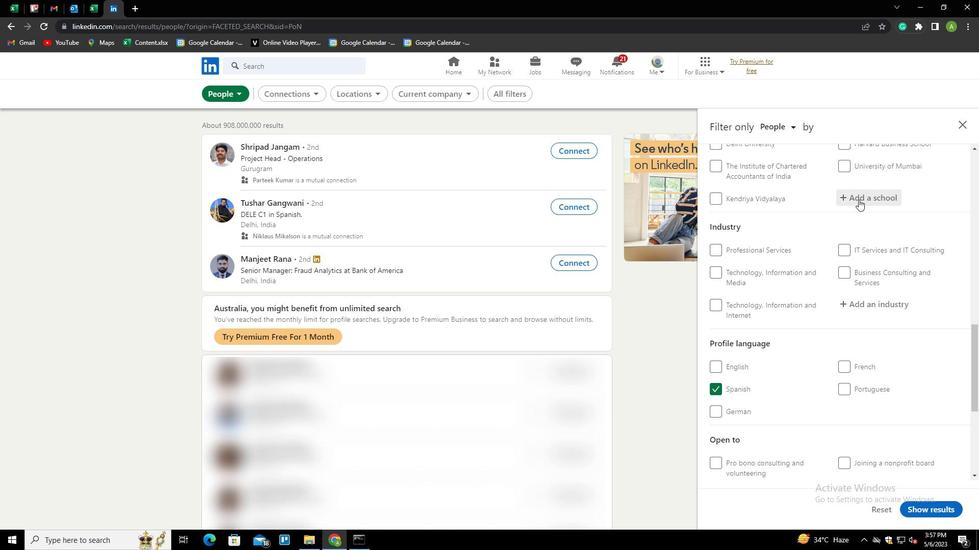 
Action: Mouse pressed left at (858, 199)
Screenshot: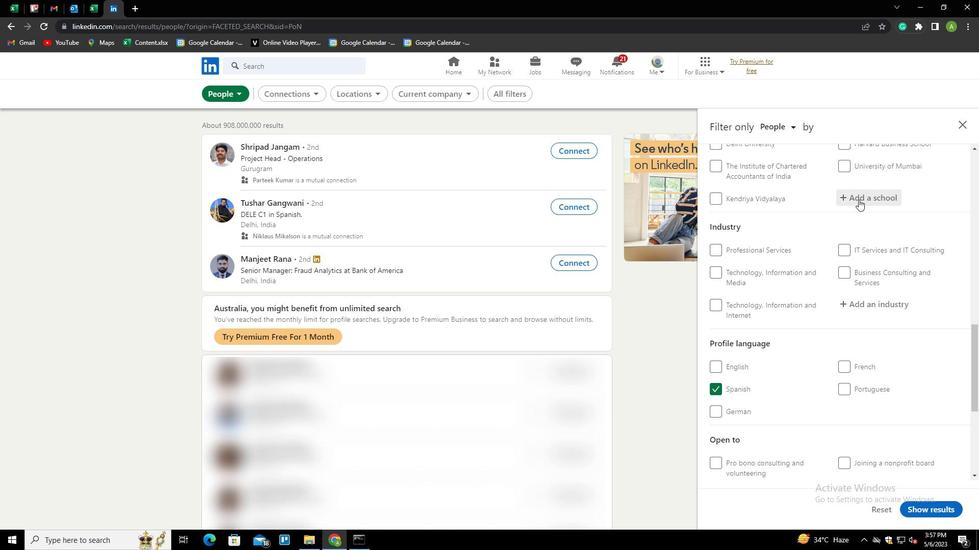 
Action: Mouse moved to (858, 200)
Screenshot: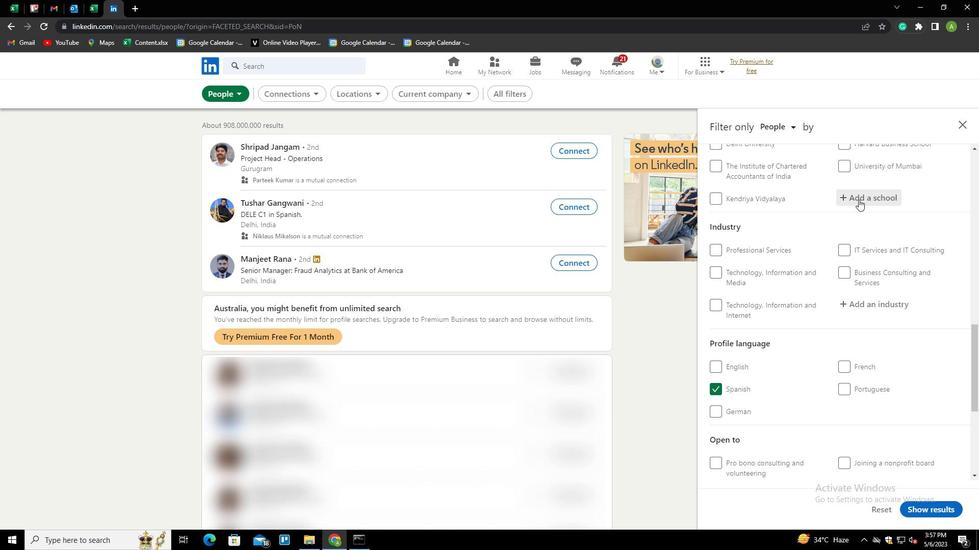 
Action: Key pressed <Key.shift><Key.shift><Key.shift><Key.shift><Key.shift><Key.shift><Key.shift><Key.shift><Key.shift><Key.shift><Key.shift><Key.shift><Key.shift>AS<Key.backspace><Key.backspace>SALESIAN<Key.space>COLLEGE<Key.down><Key.enter>
Screenshot: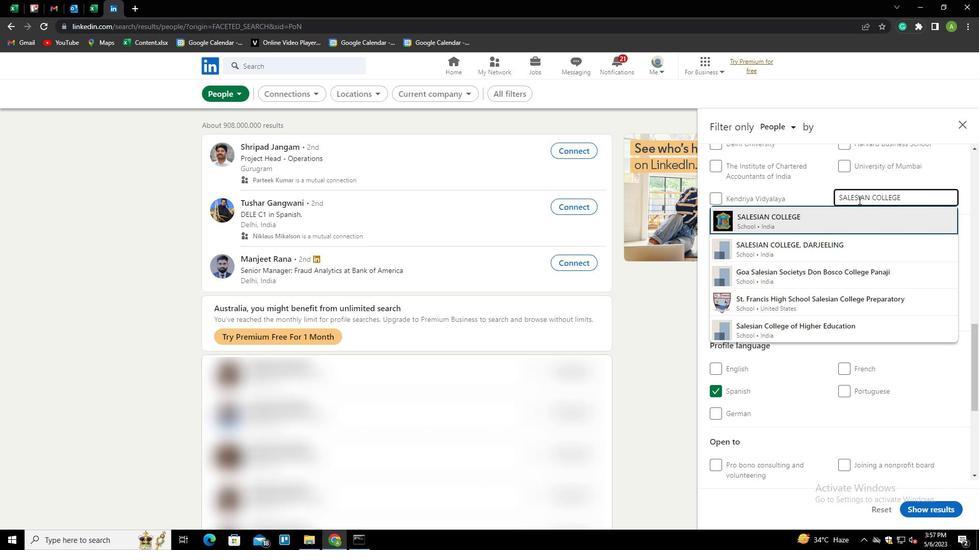 
Action: Mouse moved to (883, 186)
Screenshot: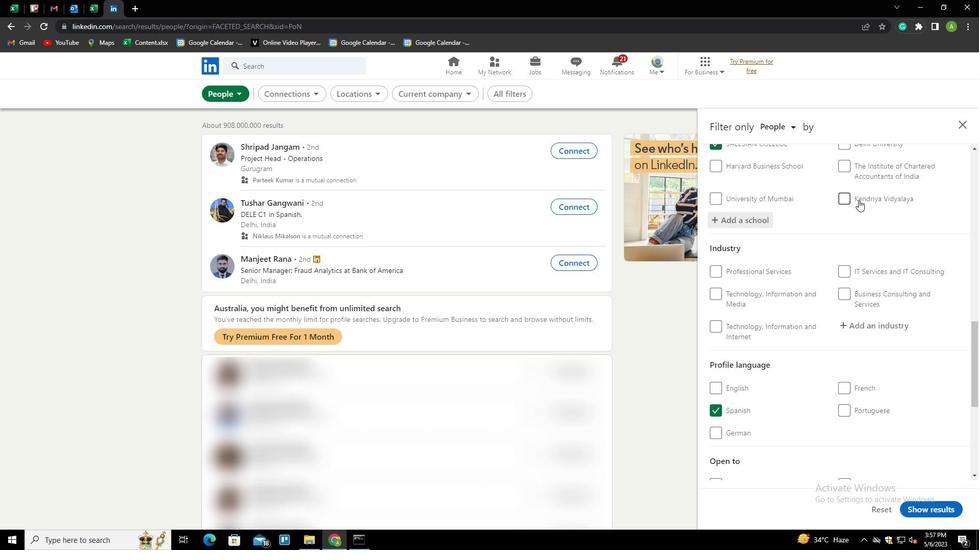 
Action: Mouse scrolled (883, 186) with delta (0, 0)
Screenshot: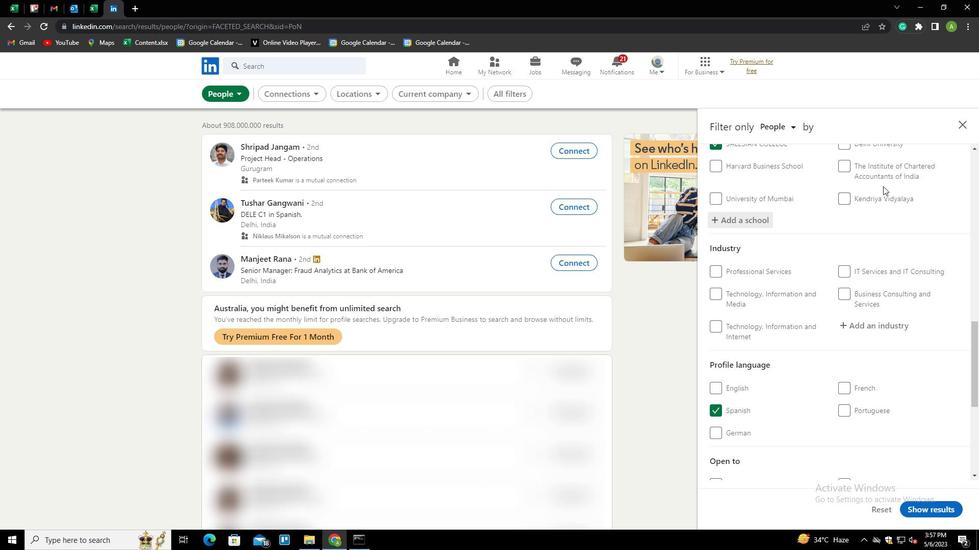 
Action: Mouse moved to (855, 272)
Screenshot: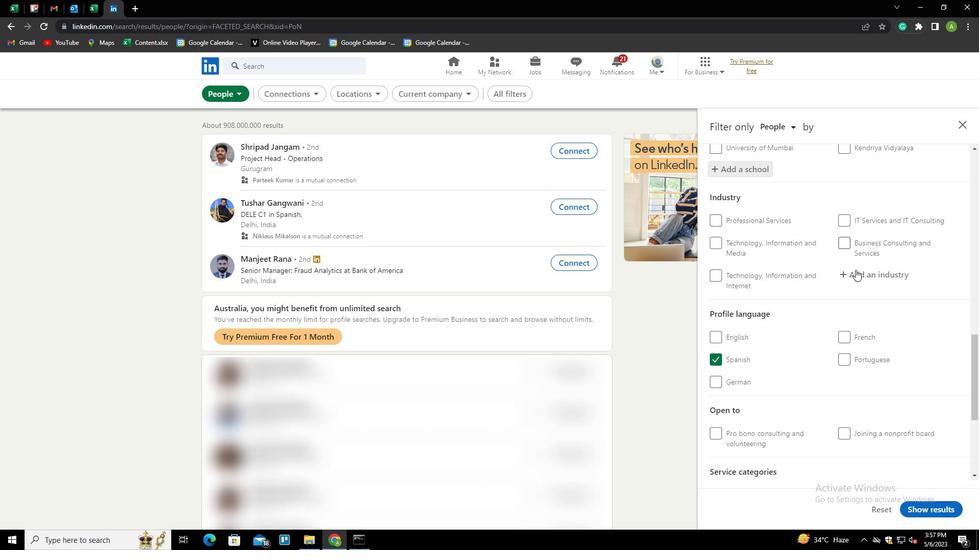 
Action: Mouse pressed left at (855, 272)
Screenshot: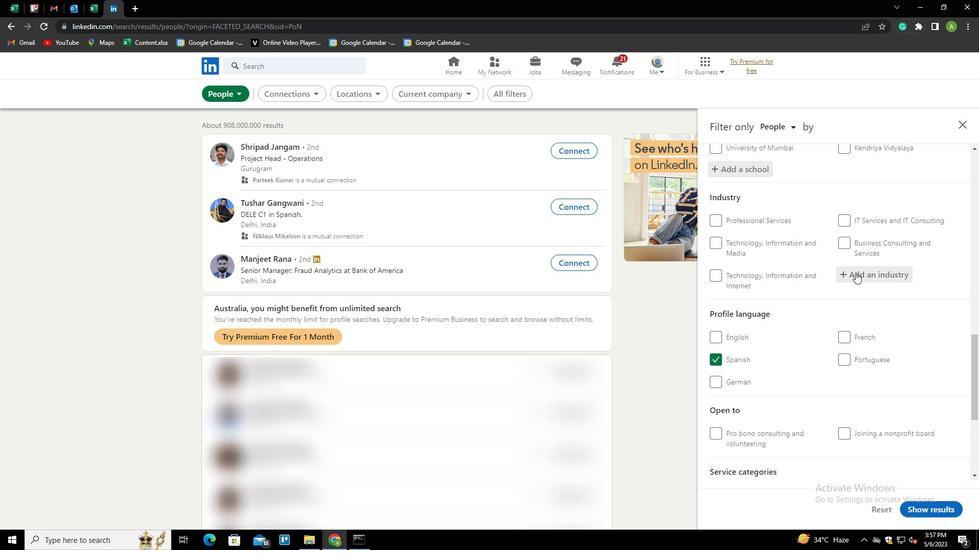 
Action: Key pressed <Key.shift>RENEWA<Key.shift>BLE<Key.space><Key.shift>ENERGY<Key.space><Key.shift>EQUIPMENT<Key.space><Key.shift>MANUFACTUTING<Key.down><Key.backspace><Key.backspace><Key.backspace><Key.backspace><Key.backspace><Key.backspace><Key.down><Key.enter>
Screenshot: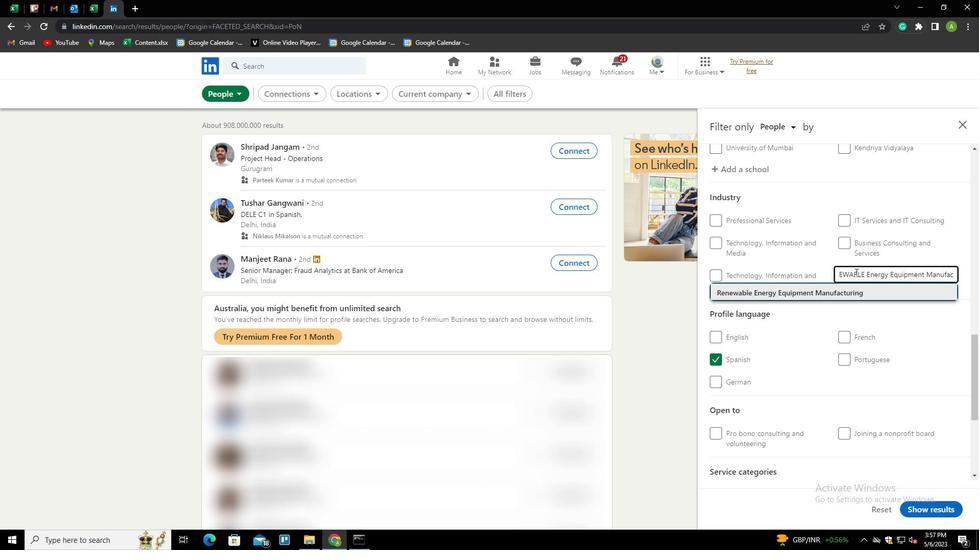 
Action: Mouse moved to (869, 266)
Screenshot: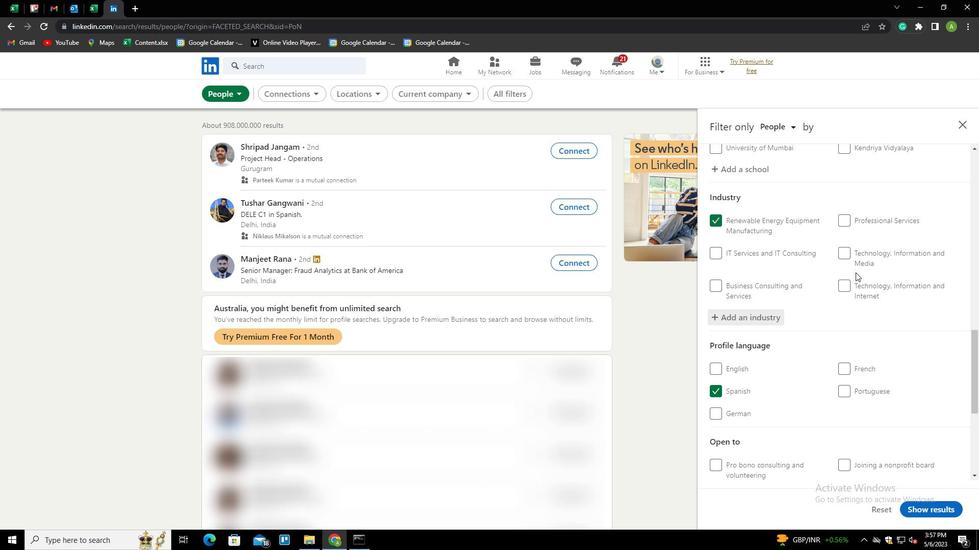 
Action: Mouse scrolled (869, 266) with delta (0, 0)
Screenshot: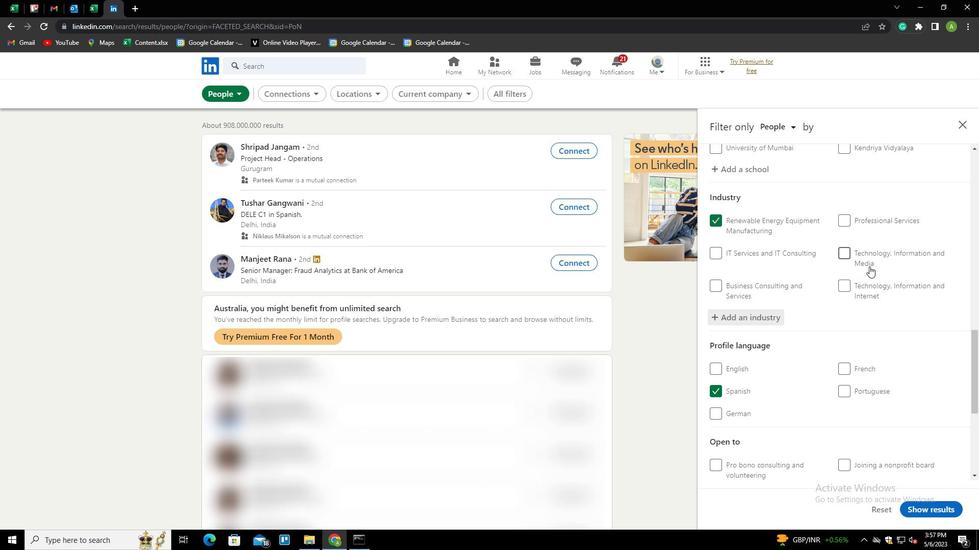 
Action: Mouse scrolled (869, 266) with delta (0, 0)
Screenshot: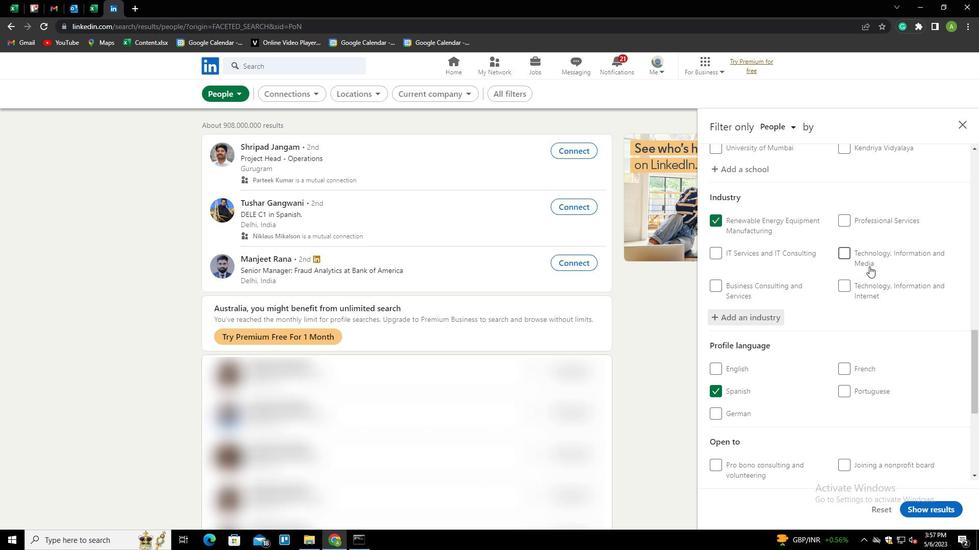 
Action: Mouse scrolled (869, 266) with delta (0, 0)
Screenshot: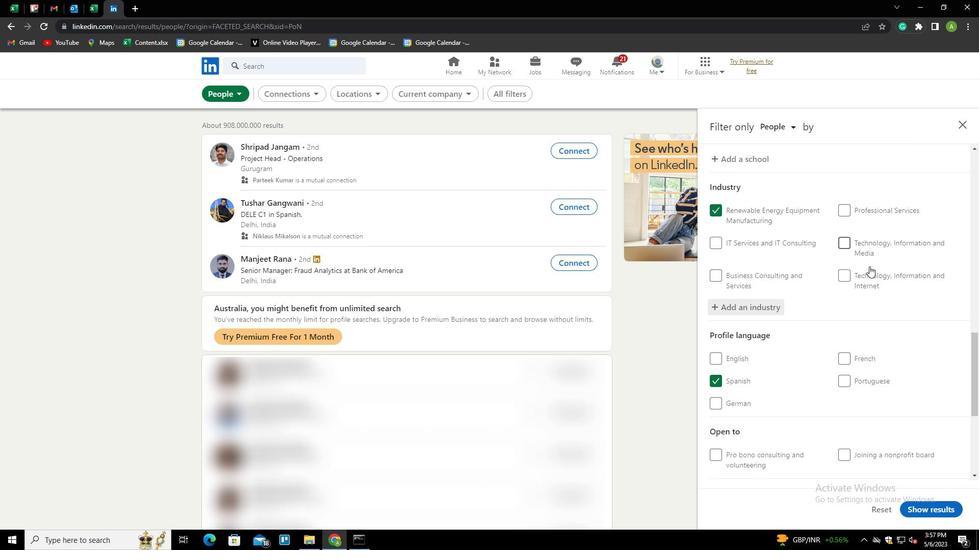 
Action: Mouse scrolled (869, 266) with delta (0, 0)
Screenshot: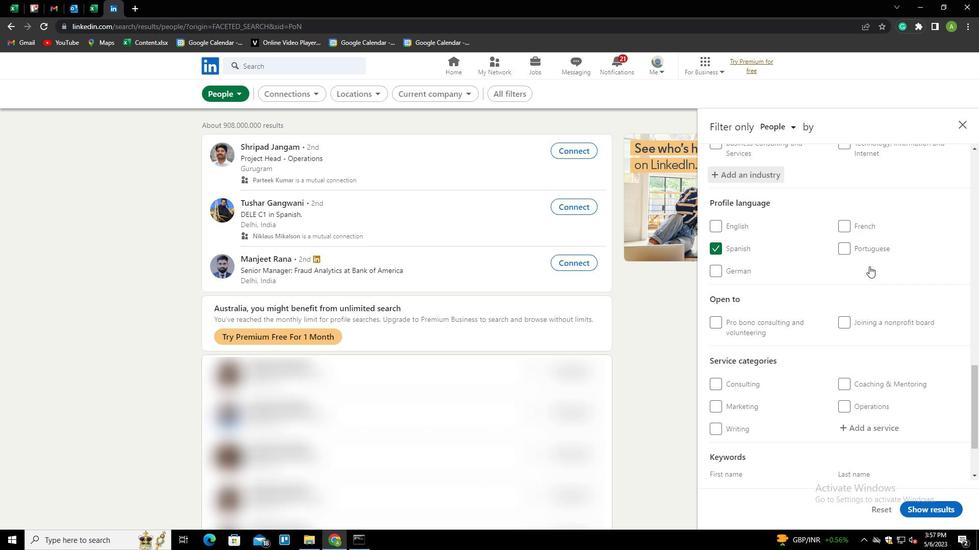 
Action: Mouse scrolled (869, 266) with delta (0, 0)
Screenshot: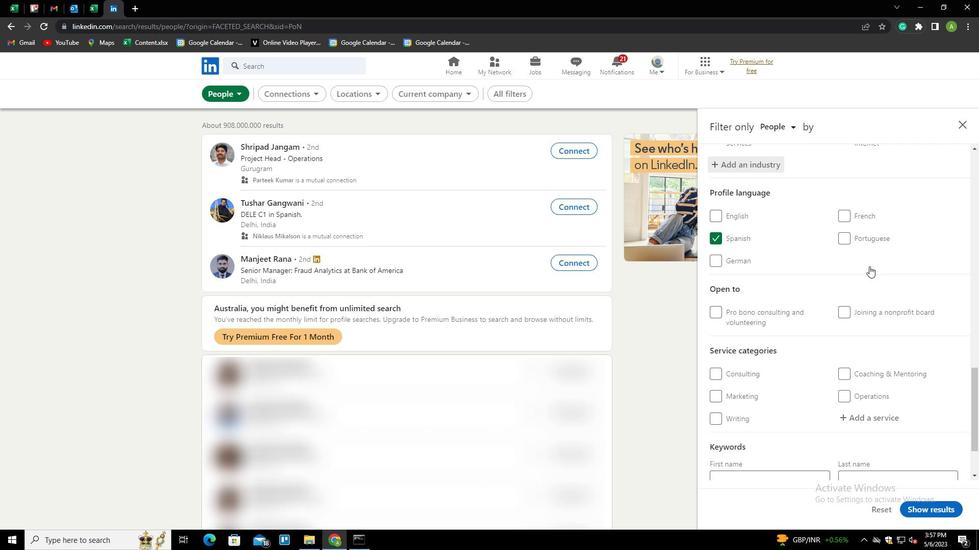 
Action: Mouse scrolled (869, 266) with delta (0, 0)
Screenshot: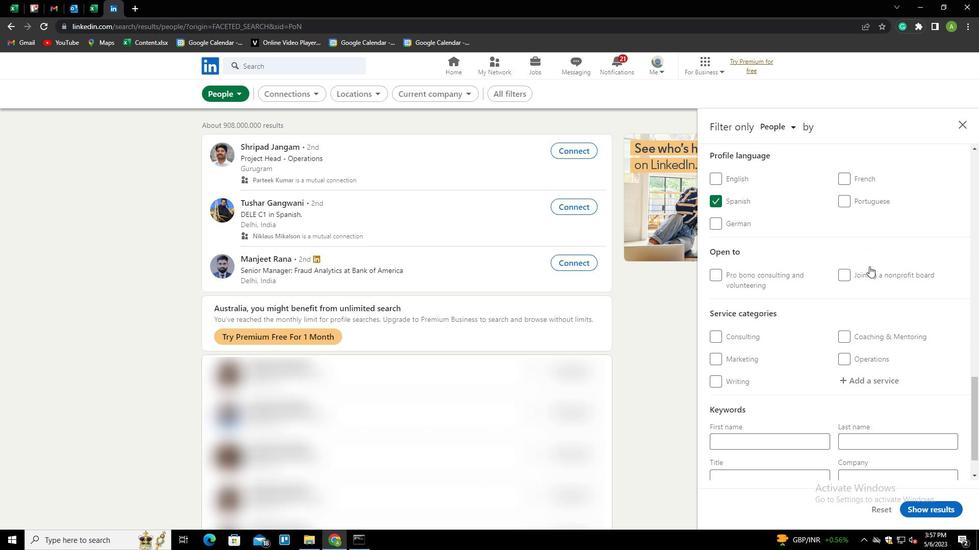 
Action: Mouse moved to (869, 335)
Screenshot: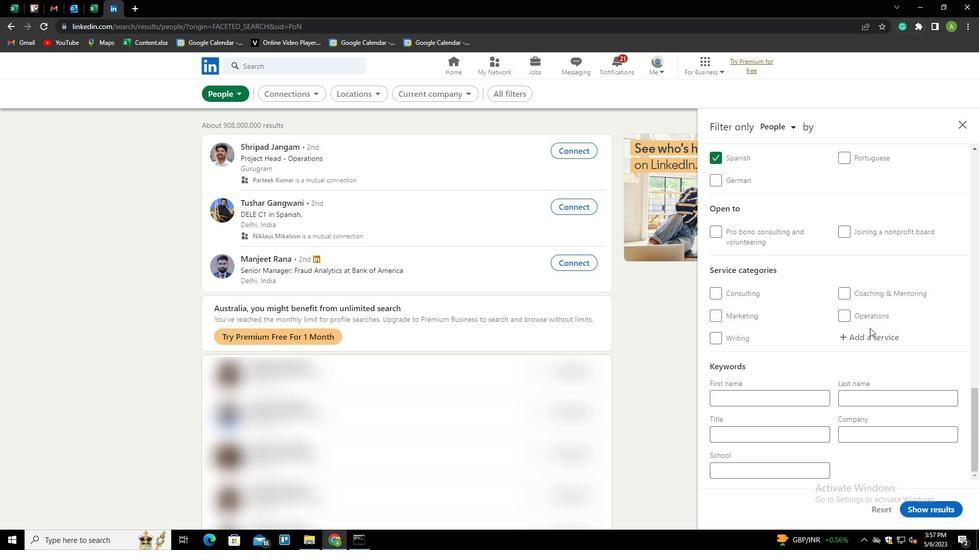 
Action: Mouse pressed left at (869, 335)
Screenshot: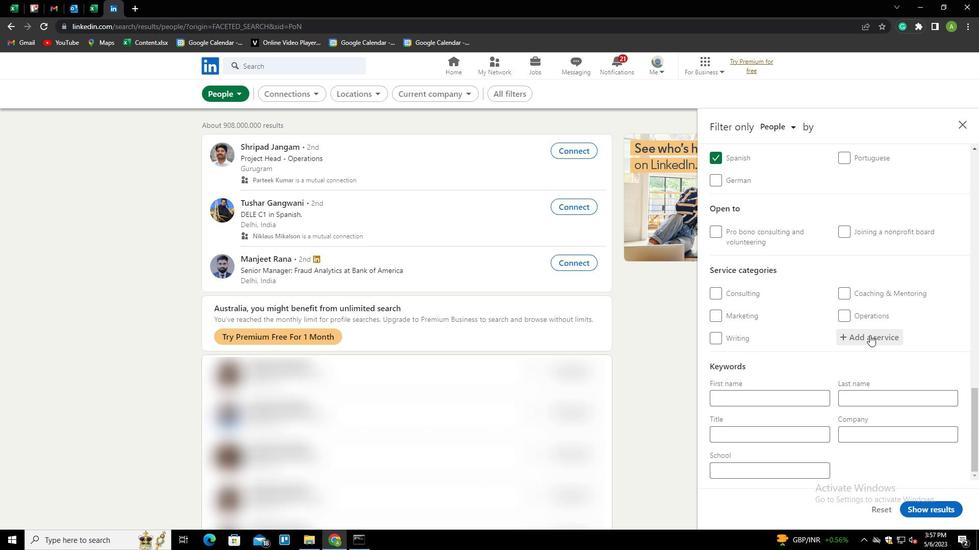 
Action: Key pressed <Key.shift>MARKTI<Key.backspace><Key.backspace>ETING<Key.down>
Screenshot: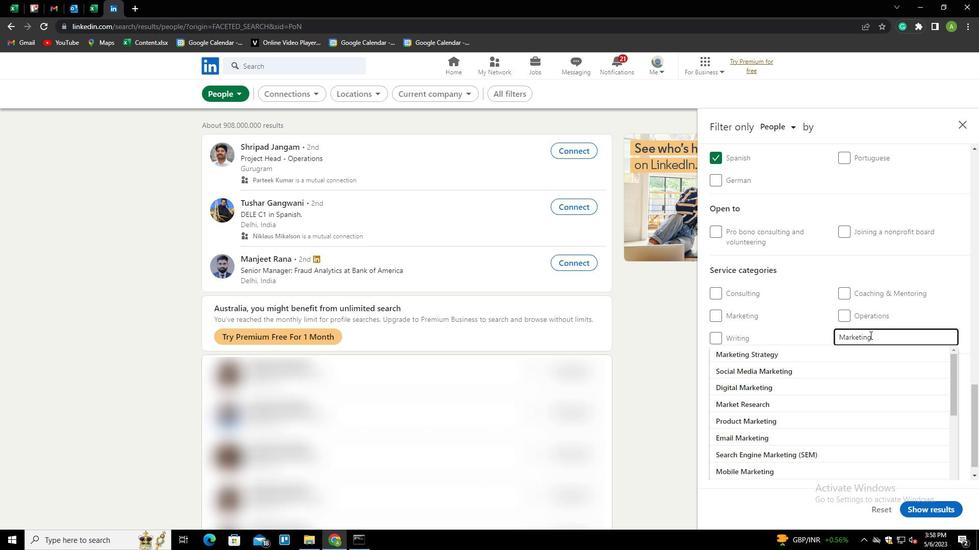 
Action: Mouse moved to (804, 314)
Screenshot: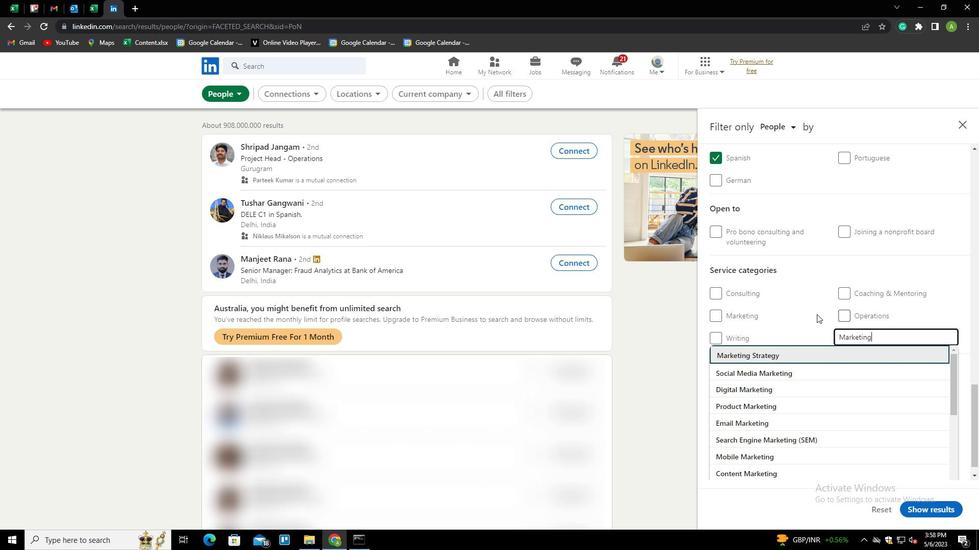 
Action: Mouse pressed left at (804, 314)
Screenshot: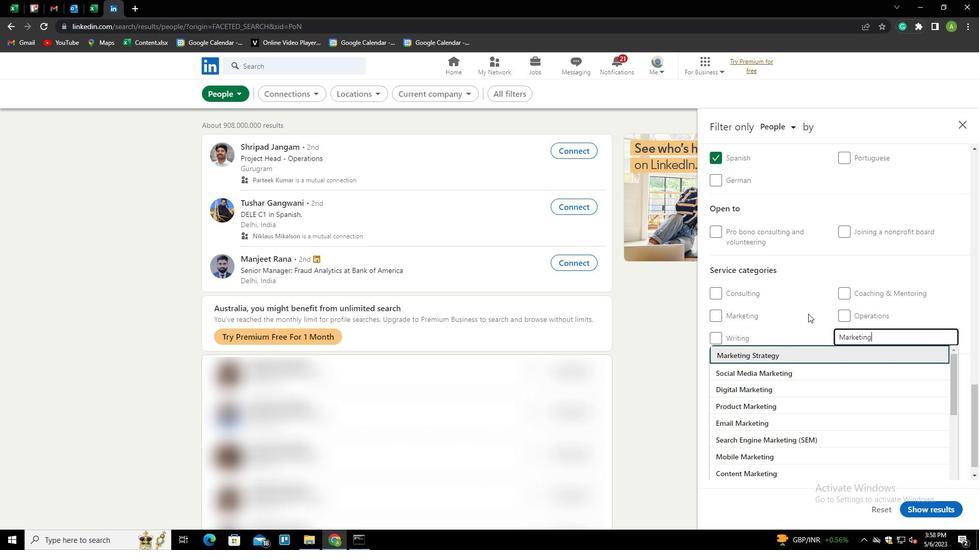 
Action: Mouse moved to (803, 314)
Screenshot: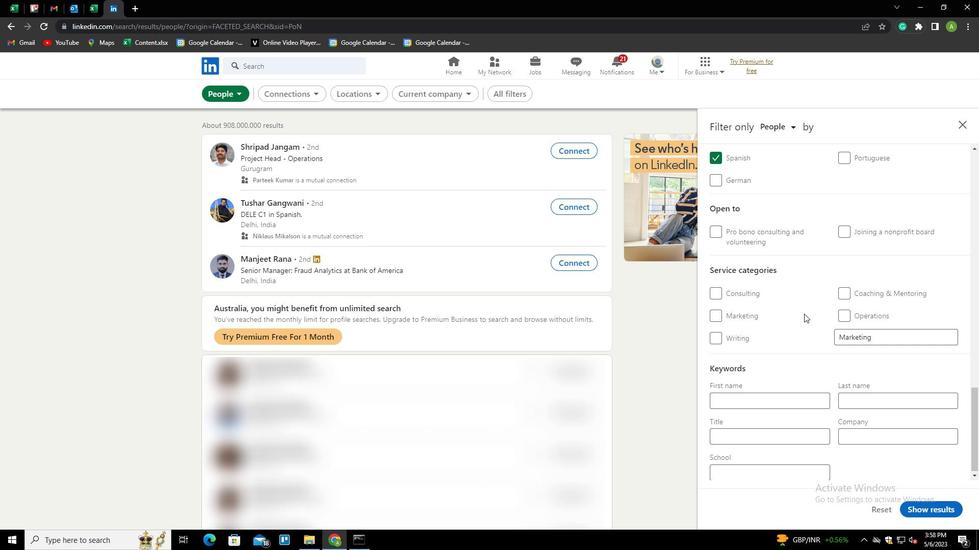 
Action: Mouse scrolled (803, 313) with delta (0, 0)
Screenshot: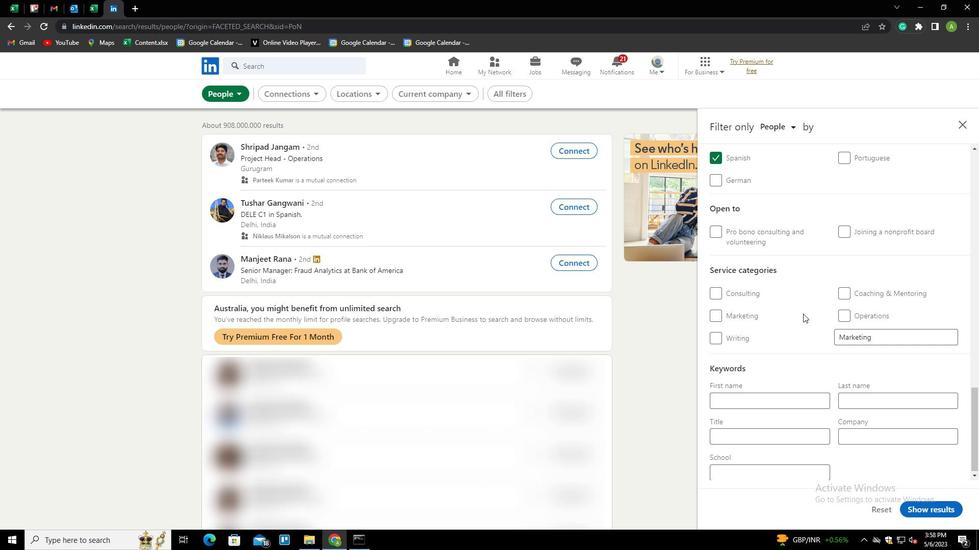 
Action: Mouse scrolled (803, 313) with delta (0, 0)
Screenshot: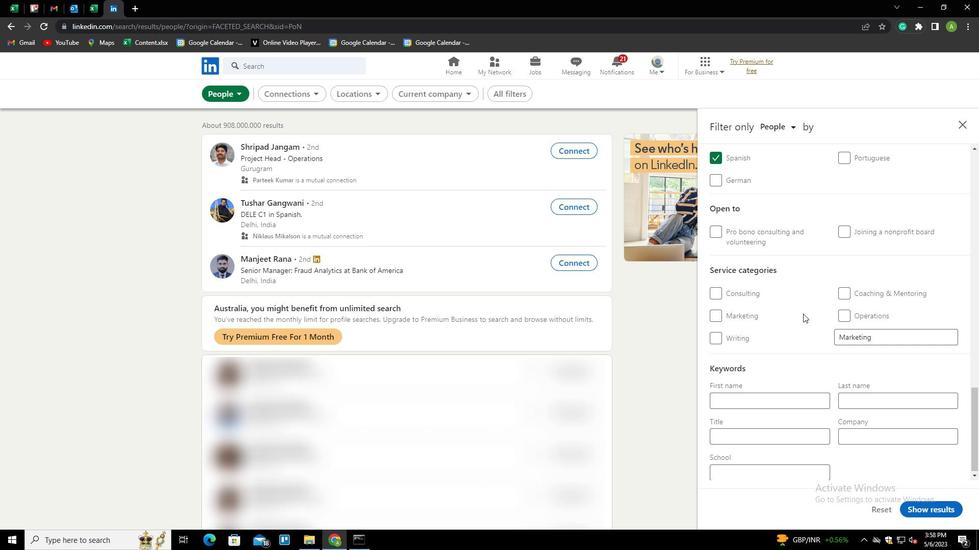 
Action: Mouse scrolled (803, 313) with delta (0, 0)
Screenshot: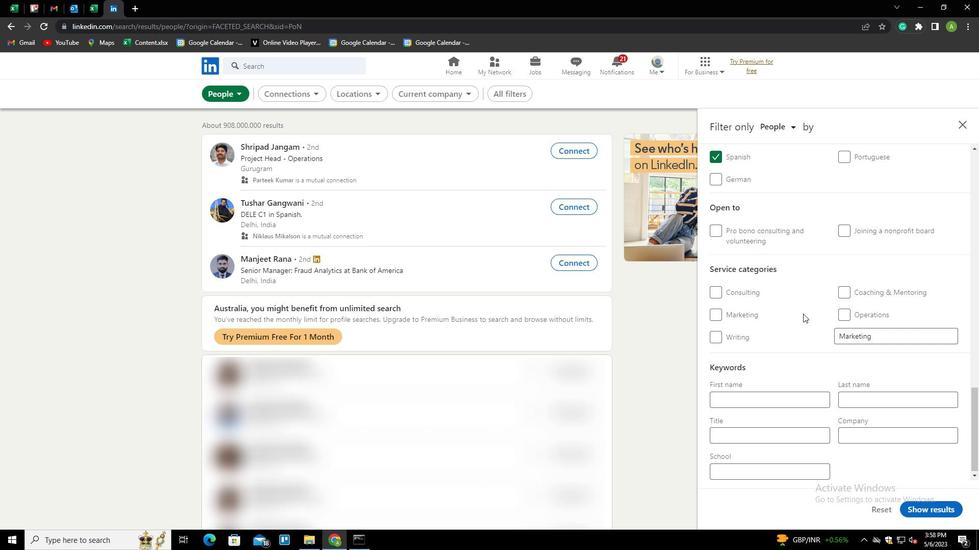 
Action: Mouse scrolled (803, 313) with delta (0, 0)
Screenshot: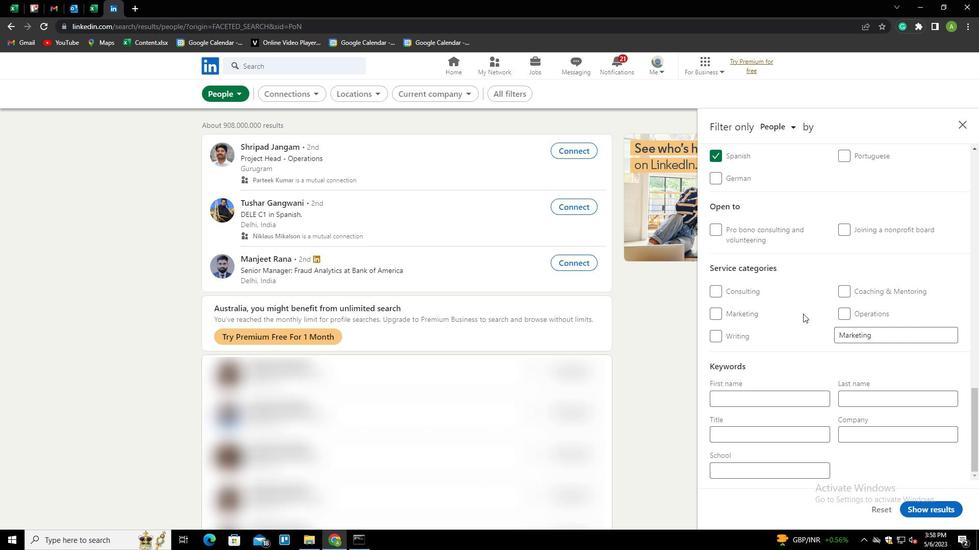 
Action: Mouse moved to (820, 367)
Screenshot: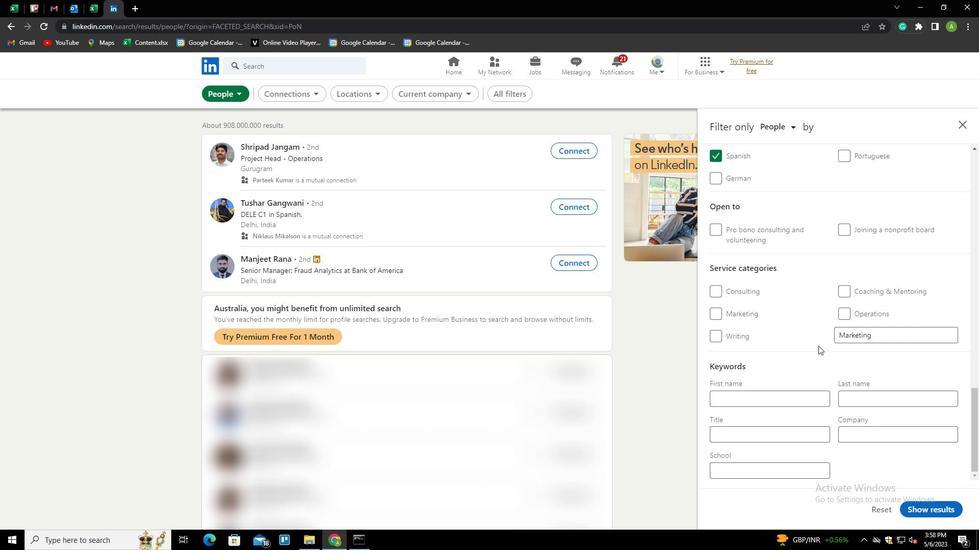 
Action: Mouse scrolled (820, 366) with delta (0, 0)
Screenshot: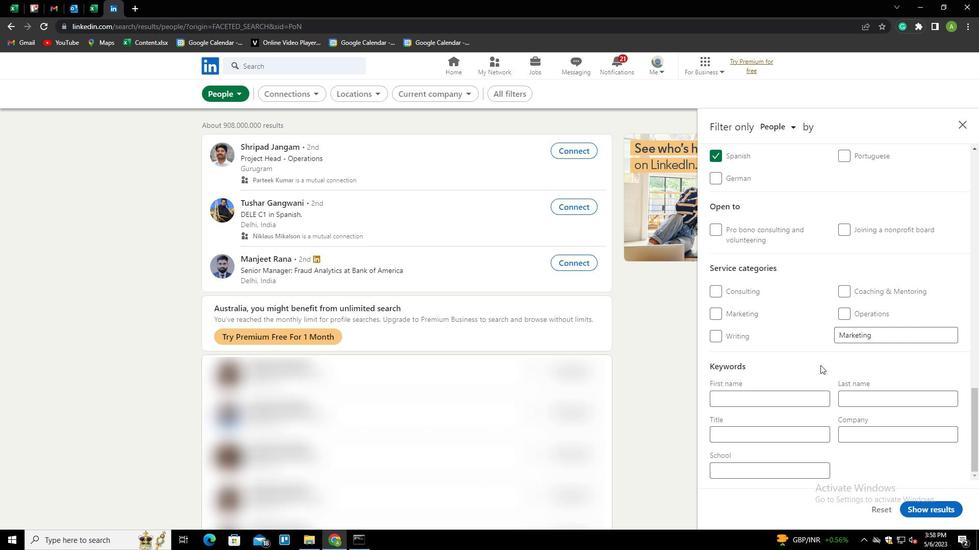 
Action: Mouse moved to (807, 441)
Screenshot: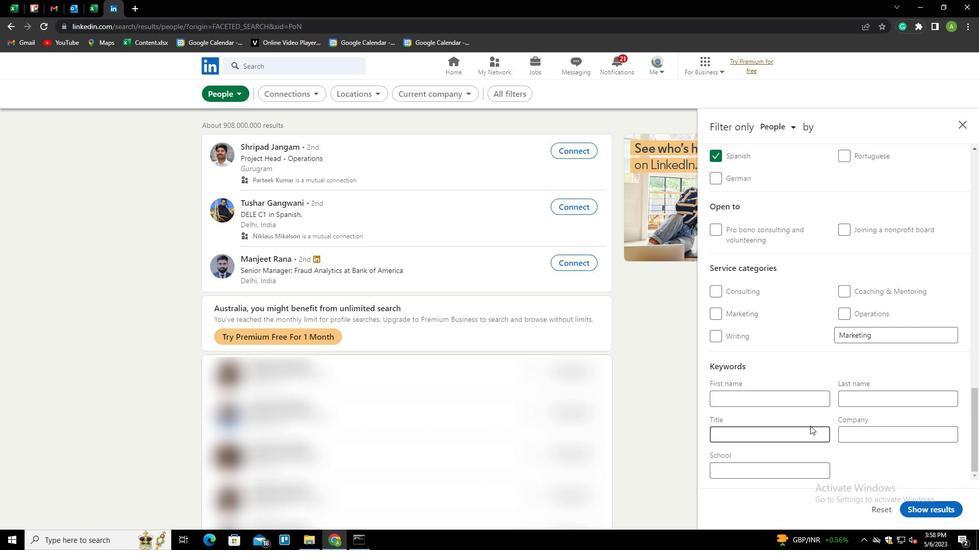 
Action: Mouse pressed left at (807, 441)
Screenshot: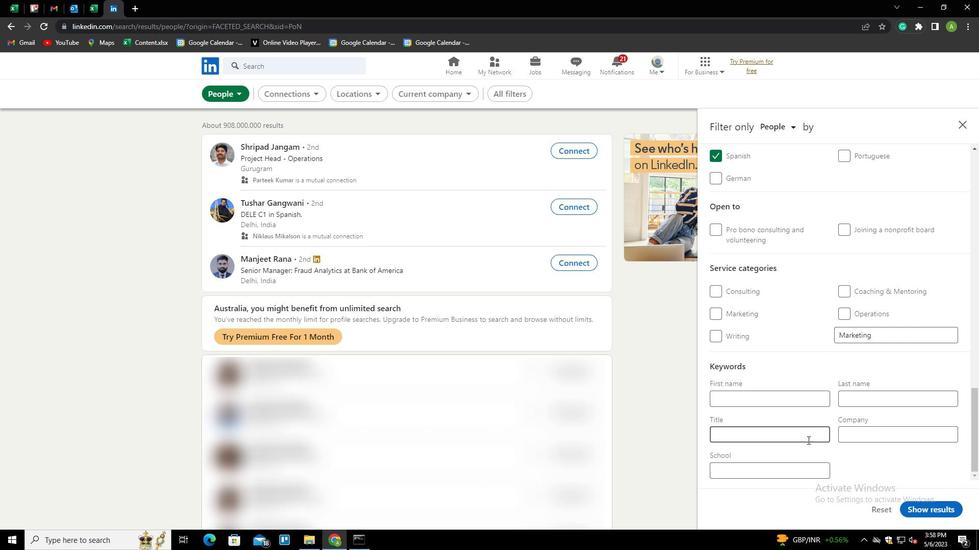 
Action: Mouse moved to (806, 438)
Screenshot: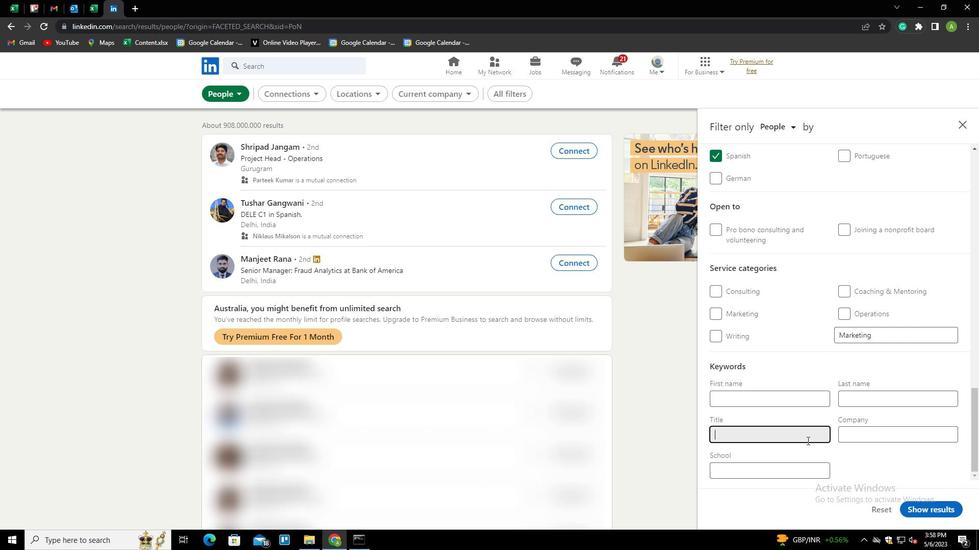 
Action: Key pressed <Key.shift><Key.shift><Key.shift><Key.shift><Key.shift><Key.shift><Key.shift><Key.shift><Key.shift><Key.shift><Key.shift><Key.shift><Key.shift><Key.shift><Key.shift><Key.shift><Key.shift><Key.shift><Key.shift><Key.shift><Key.shift><Key.shift><Key.shift><Key.shift><Key.shift><Key.shift><Key.shift><Key.shift><Key.shift><Key.shift><Key.shift><Key.shift><Key.shift><Key.shift><Key.shift><Key.shift><Key.shift><Key.shift><Key.shift><Key.shift><Key.shift><Key.shift><Key.shift><Key.shift><Key.shift><Key.shift><Key.shift><Key.shift><Key.shift>ACCOUNT<Key.space><Key.shift>REPRE
Screenshot: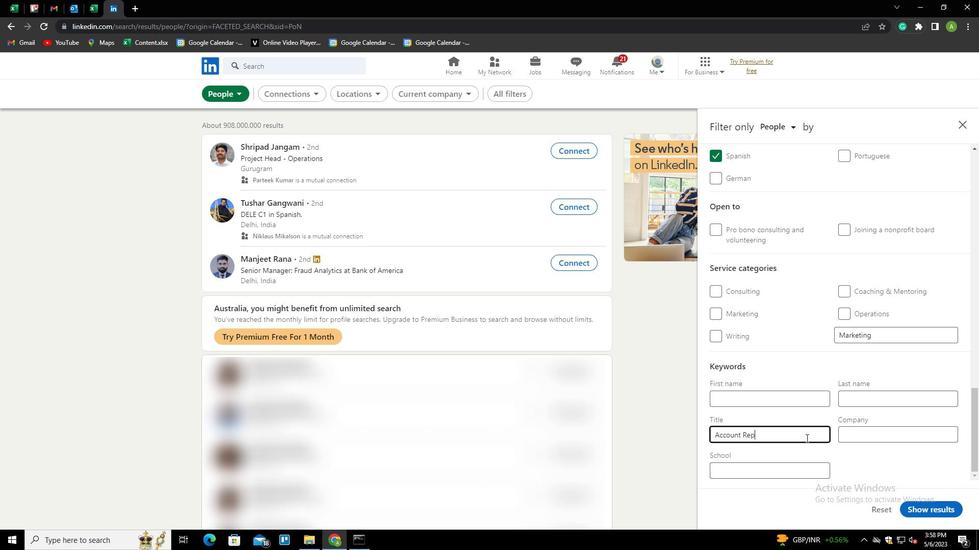 
Action: Mouse moved to (806, 438)
Screenshot: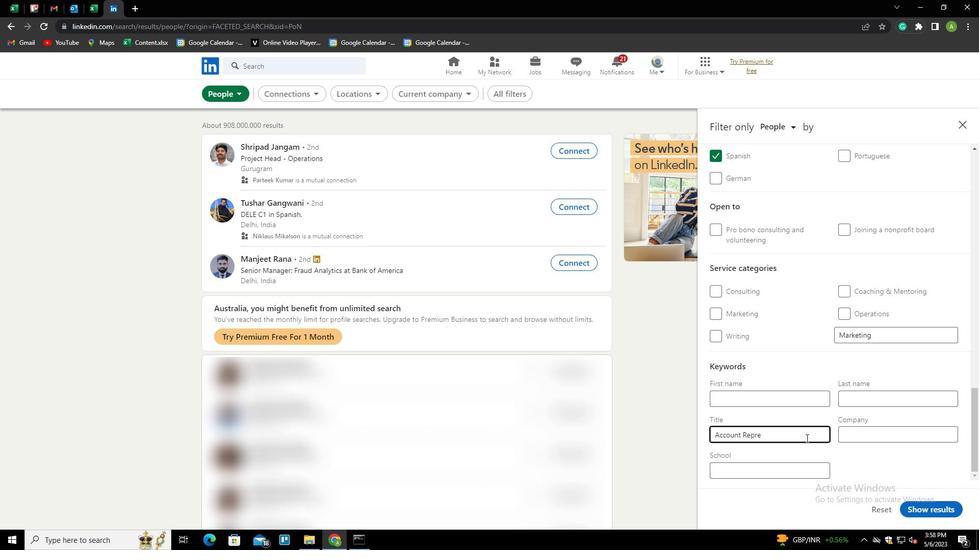 
Action: Key pressed SENTATIVE
Screenshot: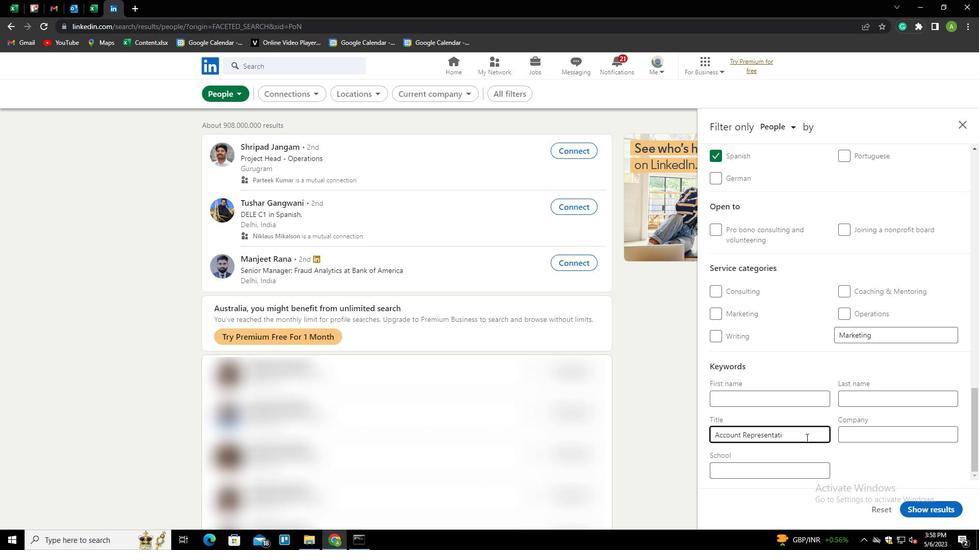 
Action: Mouse moved to (917, 467)
Screenshot: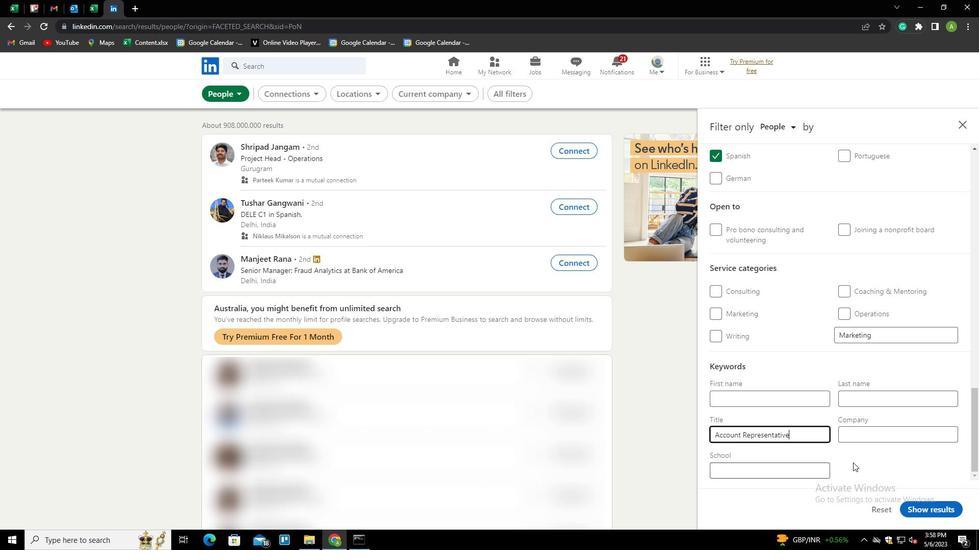 
Action: Mouse pressed left at (917, 467)
Screenshot: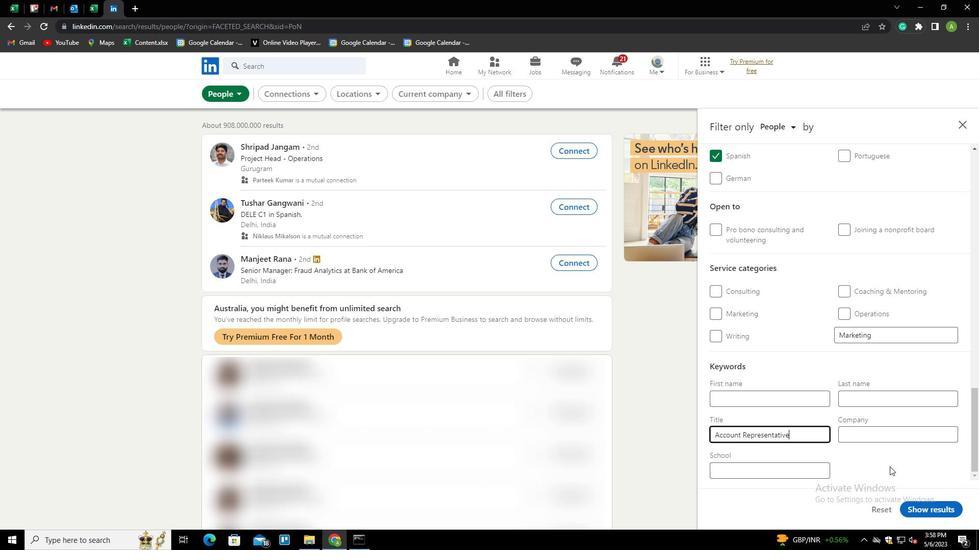 
Action: Mouse moved to (927, 503)
Screenshot: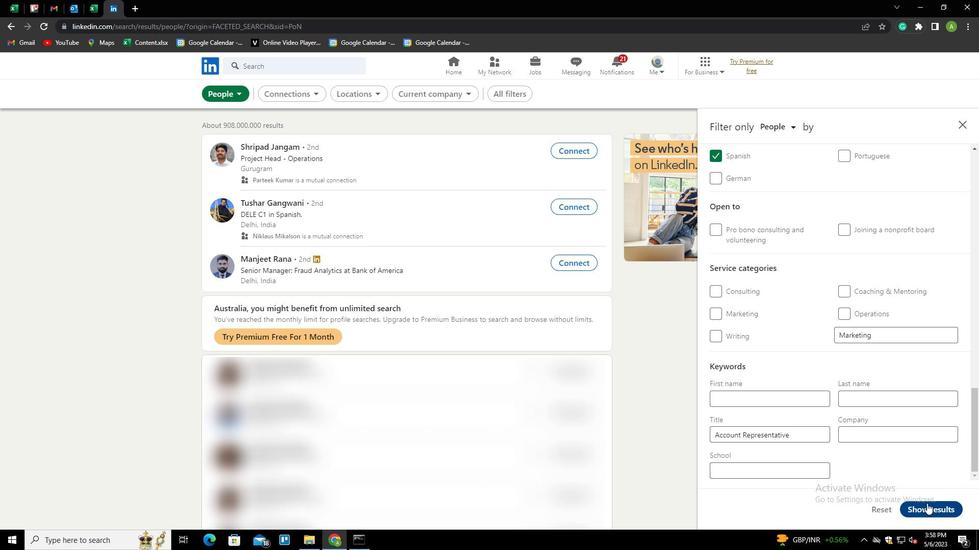 
Action: Mouse pressed left at (927, 503)
Screenshot: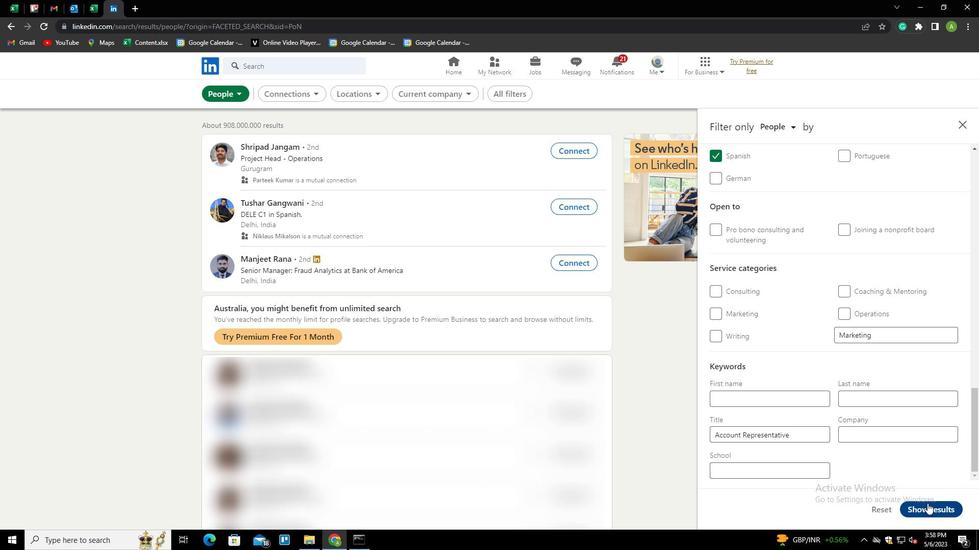 
